 Task: Open a blank worksheet and write heading  Financial Planner. Add Dates in a column and its values below  'Jan 23, Feb 23, Mar 23, Apr 23 & may23. 'Add Income in next column and its values below  $3,000, $3,200, $3,100, $3,300 & $3,500. Add Expenses in next column and its values below  $2,000, $2,300, $2,200, $2,500 & $2,800. Add savings in next column and its values below $500, $600, $500, $700 & $700. Add Investment in next column and its values below  $500, $700, $800, $900 & $1000. Add Net Saving in next column and its values below  $1000, $1200, $900, $800 & $700. Save page Apex Sales log 
Action: Mouse pressed left at (107, 242)
Screenshot: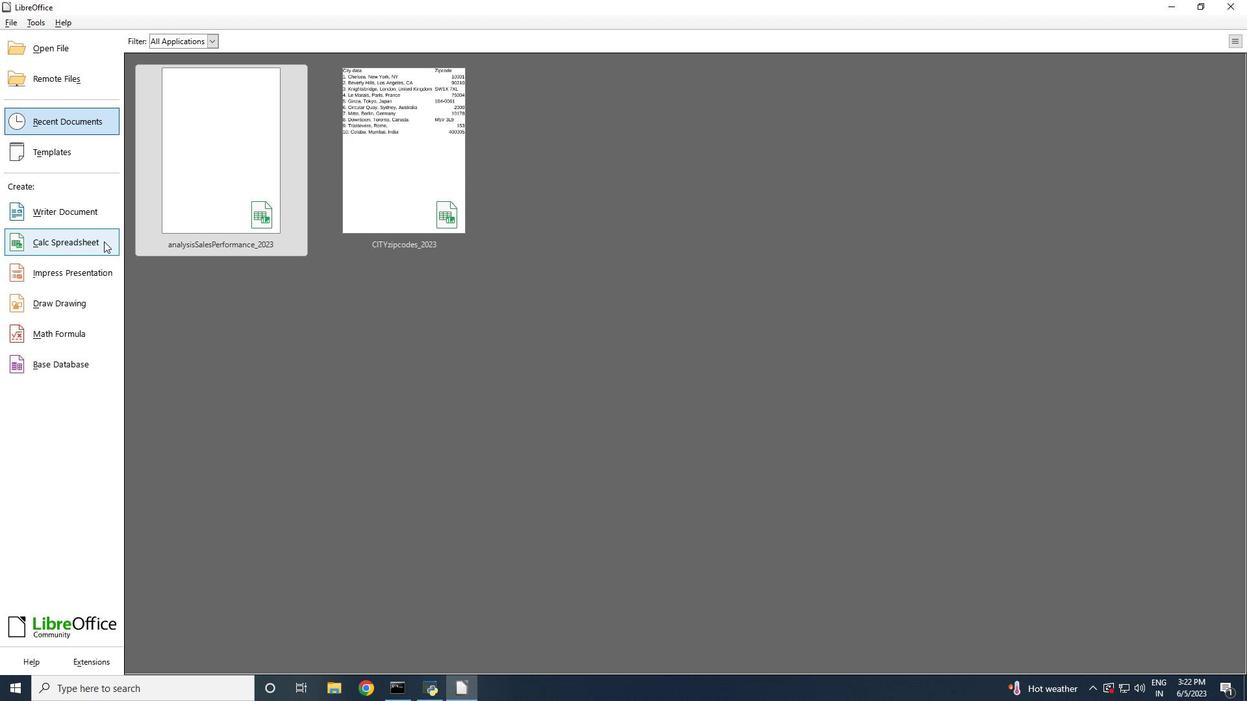 
Action: Key pressed <Key.shift>Financial<Key.space><Key.shift><Key.shift><Key.shift><Key.shift><Key.shift>Planner<Key.enter><Key.shift><Key.shift><Key.shift><Key.shift><Key.shift><Key.shift><Key.shift><Key.shift><Key.shift><Key.shift><Key.shift><Key.shift><Key.shift><Key.shift><Key.shift><Key.shift><Key.shift><Key.shift><Key.shift><Key.shift><Key.shift><Key.shift><Key.shift><Key.shift><Key.shift><Key.shift><Key.shift><Key.shift><Key.shift><Key.shift><Key.shift><Key.shift><Key.shift><Key.shift><Key.shift><Key.shift><Key.shift><Key.shift><Key.shift><Key.shift>Dates<Key.enter>'<Key.shift><Key.shift><Key.shift><Key.shift><Key.shift><Key.shift>Jan<Key.space>23
Screenshot: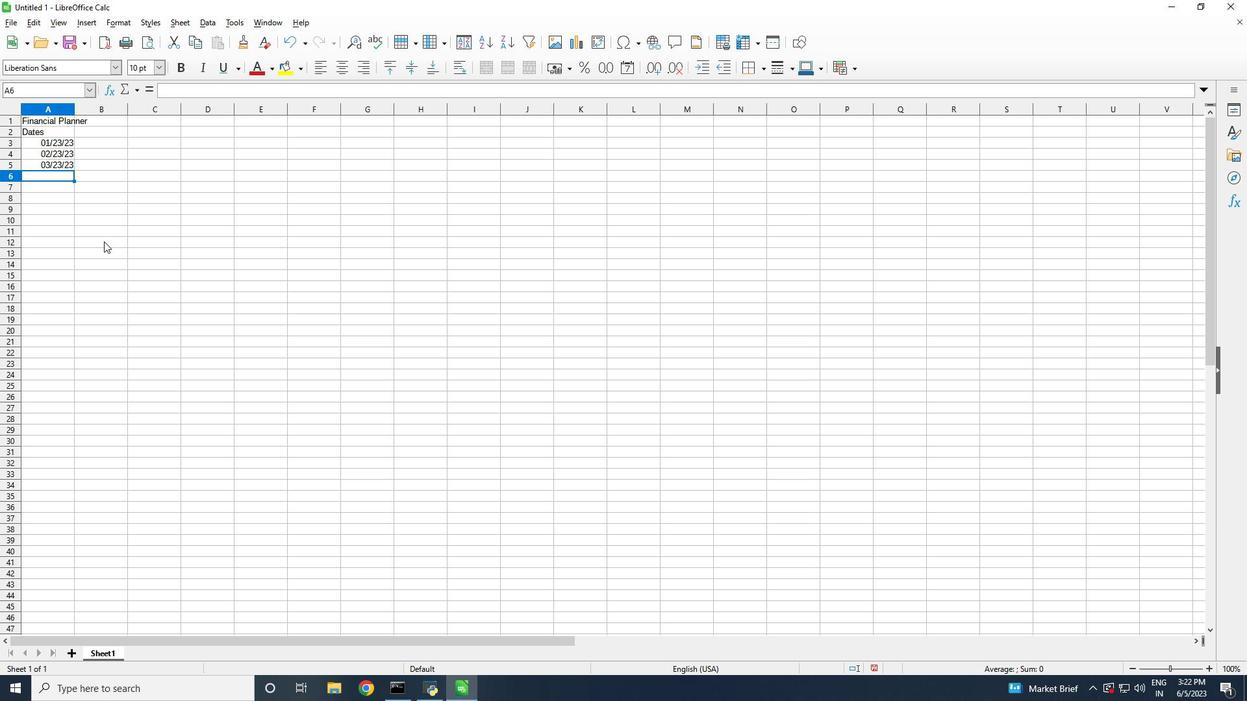 
Action: Mouse pressed left at (103, 237)
Screenshot: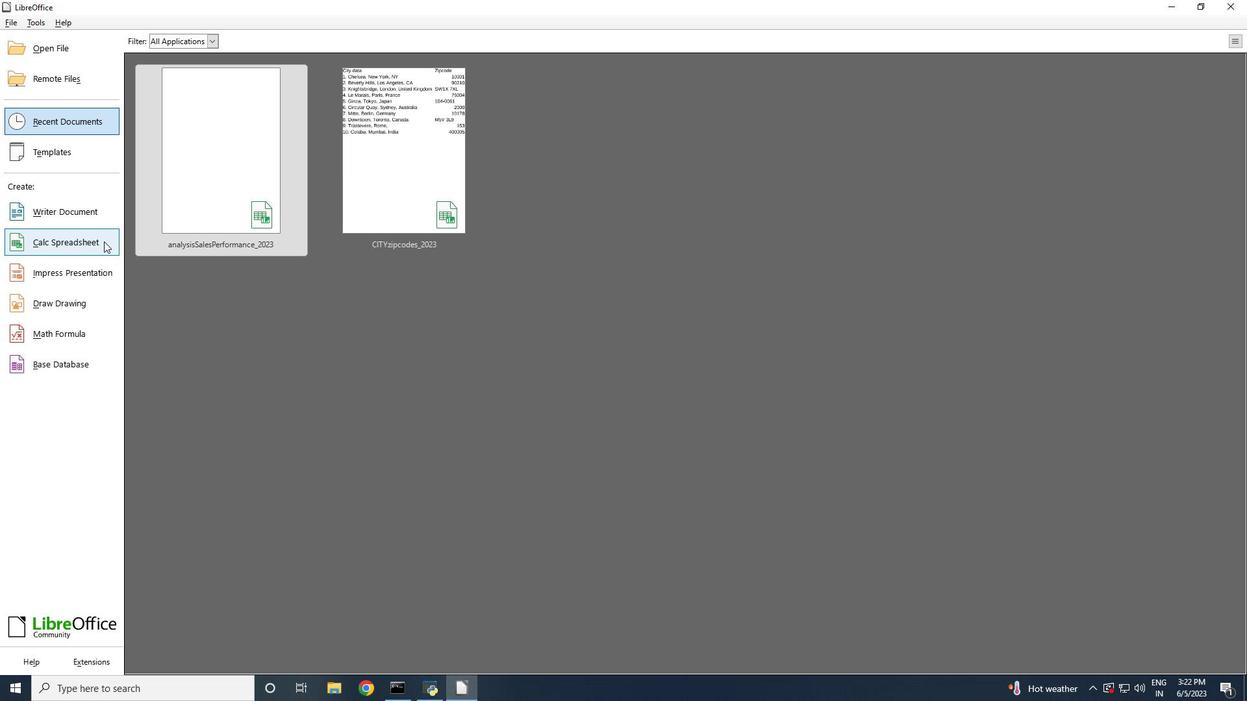 
Action: Key pressed <Key.shift>Financial<Key.space><Key.shift>Planner<Key.enter><Key.caps_lock>D<Key.caps_lock>ates<Key.enter><Key.shift>Jan<Key.space>23<Key.enter><Key.shift>Feb<Key.space>23<Key.enter><Key.shift>Mar<Key.space>23<Key.enter><Key.shift><Key.shift><Key.shift><Key.shift><Key.shift><Key.shift><Key.shift><Key.shift><Key.shift><Key.shift><Key.shift><Key.shift><Key.shift><Key.shift><Key.shift><Key.shift><Key.shift><Key.shift><Key.shift><Key.shift><Key.shift><Key.shift><Key.shift><Key.shift><Key.shift><Key.shift><Key.shift><Key.shift><Key.shift><Key.shift><Key.shift><Key.shift><Key.shift><Key.shift><Key.shift><Key.shift><Key.shift><Key.shift><Key.shift><Key.shift><Key.shift>Apr<Key.space>23<Key.enter><Key.shift>May<Key.space>23<Key.enter>
Screenshot: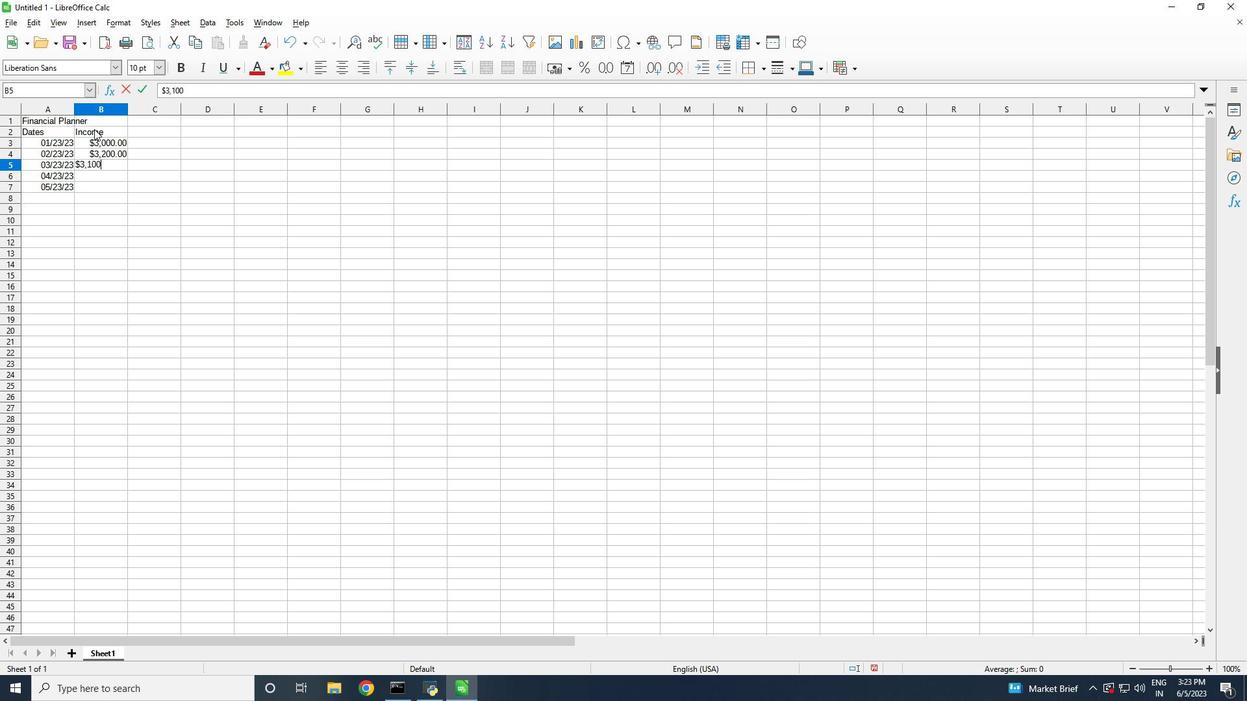 
Action: Mouse moved to (119, 131)
Screenshot: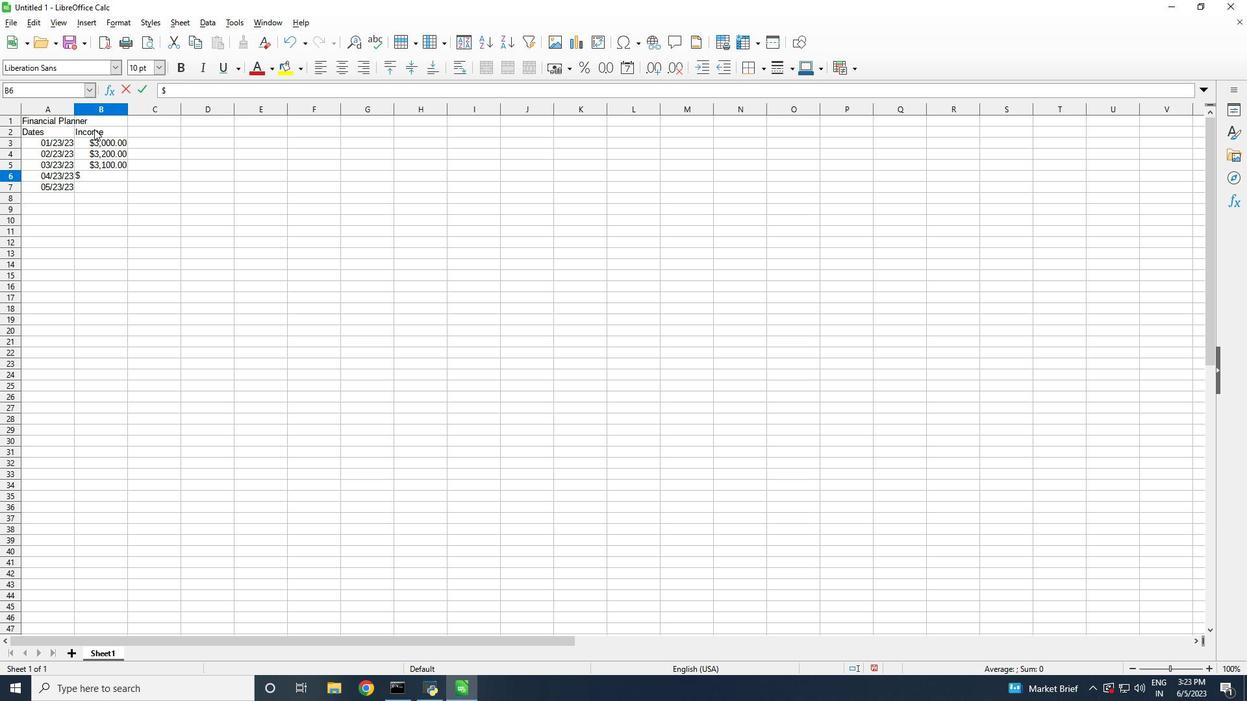 
Action: Mouse pressed left at (119, 131)
Screenshot: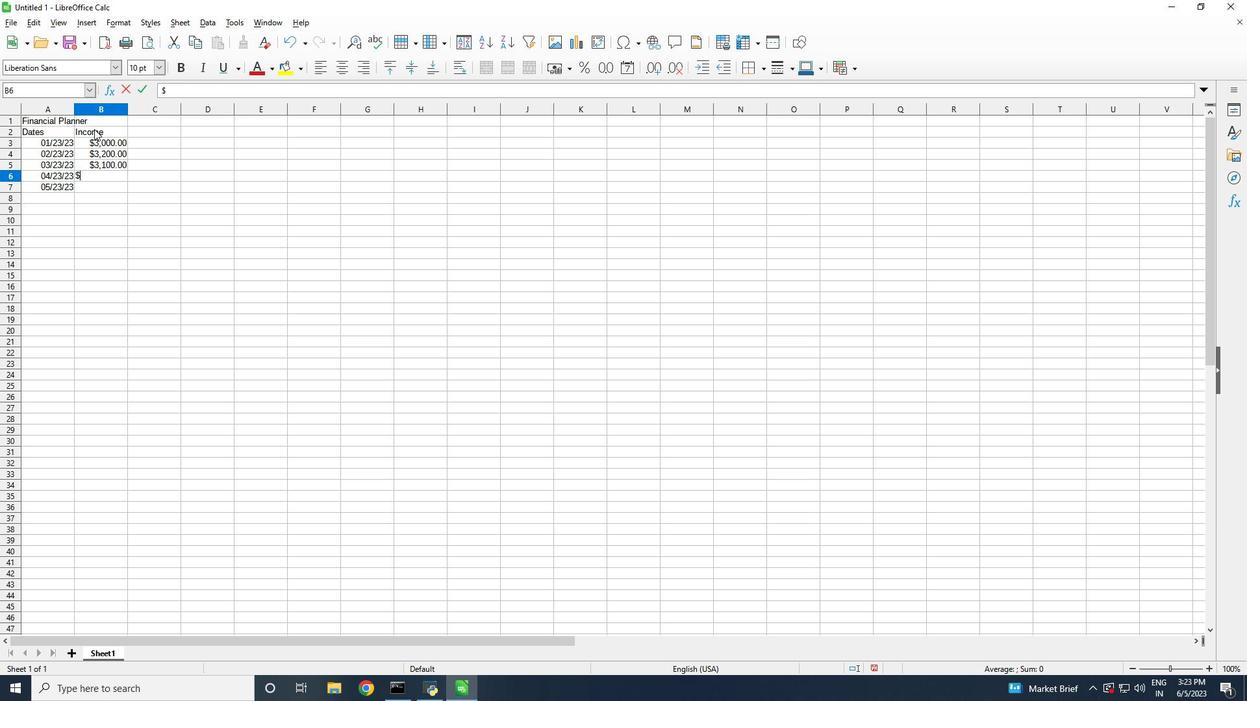 
Action: Key pressed <Key.shift>Income<Key.enter><Key.shift><Key.shift><Key.shift><Key.shift><Key.shift><Key.shift><Key.shift><Key.shift><Key.shift><Key.shift><Key.shift><Key.shift><Key.shift><Key.shift><Key.shift><Key.shift><Key.shift><Key.shift><Key.shift><Key.shift><Key.shift><Key.shift><Key.shift><Key.shift><Key.shift><Key.shift><Key.shift><Key.shift><Key.shift><Key.shift><Key.shift><Key.shift><Key.shift><Key.shift><Key.shift><Key.shift><Key.shift><Key.shift><Key.shift><Key.shift><Key.shift><Key.shift><Key.shift><Key.shift><Key.shift><Key.shift><Key.shift><Key.shift><Key.shift><Key.shift><Key.shift><Key.shift><Key.shift><Key.shift><Key.shift><Key.shift><Key.shift><Key.shift><Key.shift><Key.shift><Key.shift><Key.shift><Key.shift><Key.shift><Key.shift><Key.shift><Key.shift><Key.shift><Key.shift><Key.shift><Key.shift><Key.shift><Key.shift><Key.shift><Key.shift><Key.shift><Key.shift><Key.shift><Key.shift><Key.shift><Key.shift><Key.shift><Key.shift><Key.shift><Key.shift><Key.shift><Key.shift><Key.shift><Key.shift><Key.shift><Key.shift><Key.shift><Key.shift><Key.shift><Key.shift><Key.shift><Key.shift><Key.shift><Key.shift><Key.shift><Key.shift><Key.shift><Key.shift><Key.shift><Key.shift><Key.shift><Key.shift><Key.shift><Key.shift><Key.shift><Key.shift><Key.shift><Key.shift><Key.shift><Key.shift><Key.shift><Key.shift><Key.shift><Key.shift><Key.shift><Key.shift><Key.shift><Key.shift><Key.shift><Key.shift><Key.shift><Key.shift><Key.shift><Key.shift><Key.shift><Key.shift><Key.shift><Key.shift><Key.shift><Key.shift><Key.shift><Key.shift><Key.shift><Key.shift><Key.shift><Key.shift><Key.shift><Key.shift><Key.shift><Key.shift><Key.shift><Key.shift><Key.shift><Key.shift><Key.shift><Key.shift><Key.shift><Key.shift><Key.shift><Key.shift><Key.shift><Key.shift><Key.shift><Key.shift><Key.shift><Key.shift><Key.shift><Key.shift><Key.shift><Key.shift><Key.shift><Key.shift><Key.shift><Key.shift><Key.shift><Key.shift><Key.shift><Key.shift><Key.shift><Key.shift><Key.shift><Key.shift><Key.shift><Key.shift><Key.shift><Key.shift><Key.shift><Key.shift><Key.shift><Key.shift><Key.shift><Key.shift><Key.shift><Key.shift><Key.shift><Key.shift><Key.shift><Key.shift>$3,000<Key.enter><Key.shift><Key.shift><Key.shift><Key.shift><Key.shift><Key.shift><Key.shift><Key.shift><Key.shift><Key.shift><Key.shift><Key.shift><Key.shift>$3,200<Key.enter><Key.shift><Key.shift><Key.shift><Key.shift><Key.shift><Key.shift><Key.shift><Key.shift><Key.shift><Key.shift><Key.shift><Key.shift><Key.shift><Key.shift><Key.shift><Key.shift><Key.shift><Key.shift><Key.shift><Key.shift><Key.shift><Key.shift><Key.shift><Key.shift><Key.shift><Key.shift><Key.shift><Key.shift><Key.shift><Key.shift><Key.shift><Key.shift><Key.shift><Key.shift><Key.shift><Key.shift><Key.shift><Key.shift><Key.shift><Key.shift><Key.shift><Key.shift><Key.shift><Key.shift><Key.shift><Key.shift><Key.shift><Key.shift><Key.shift><Key.shift><Key.shift><Key.shift><Key.shift><Key.shift><Key.shift><Key.shift><Key.shift><Key.shift><Key.shift><Key.shift><Key.shift><Key.shift><Key.shift><Key.shift><Key.shift><Key.shift>$3,100<Key.enter><Key.shift><Key.shift><Key.shift><Key.shift><Key.shift><Key.shift><Key.shift><Key.shift><Key.shift><Key.shift><Key.shift><Key.shift><Key.shift><Key.shift><Key.shift><Key.shift><Key.shift><Key.shift>$3,300<Key.enter><Key.shift><Key.shift><Key.shift><Key.shift><Key.shift><Key.shift><Key.shift><Key.shift>$3,500<Key.enter>
Screenshot: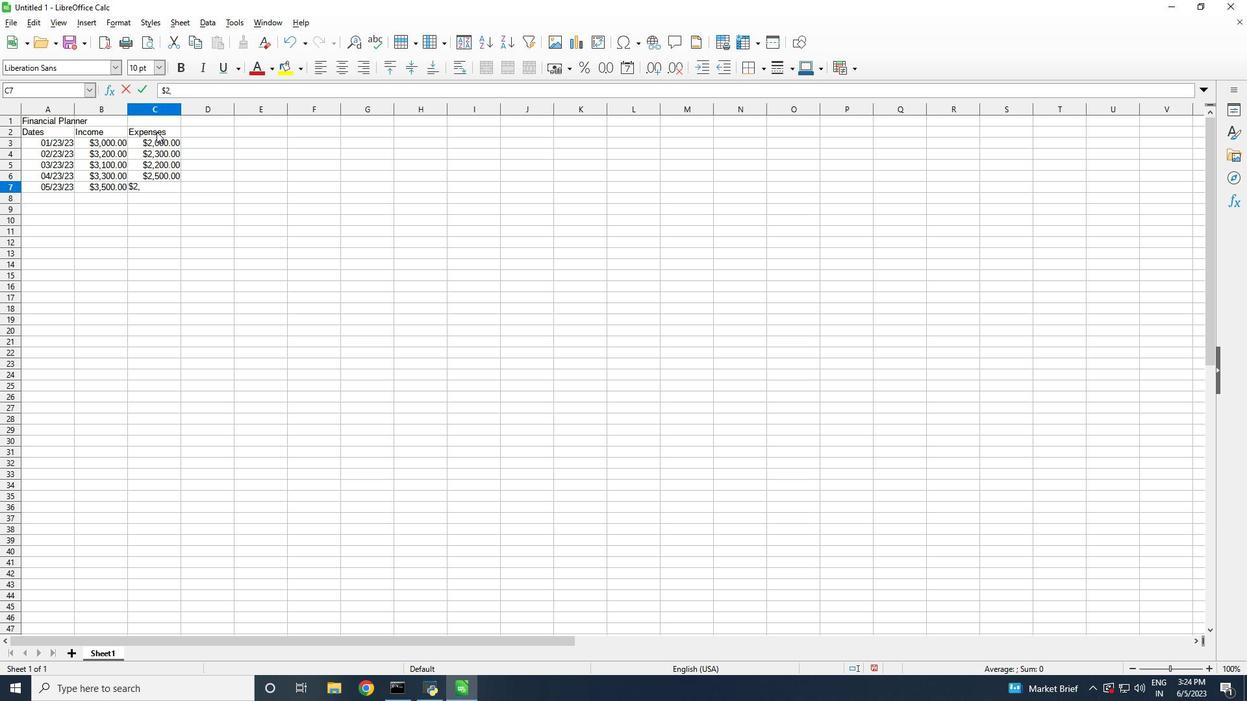 
Action: Mouse moved to (160, 129)
Screenshot: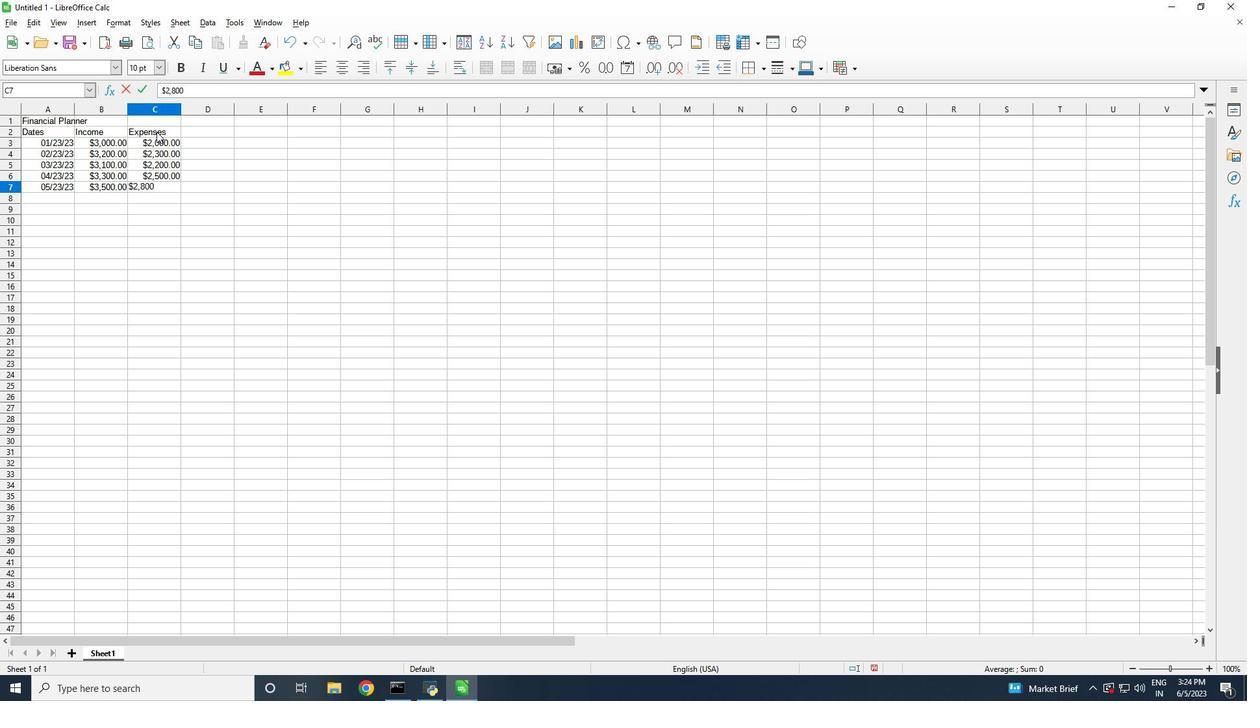 
Action: Mouse pressed left at (160, 129)
Screenshot: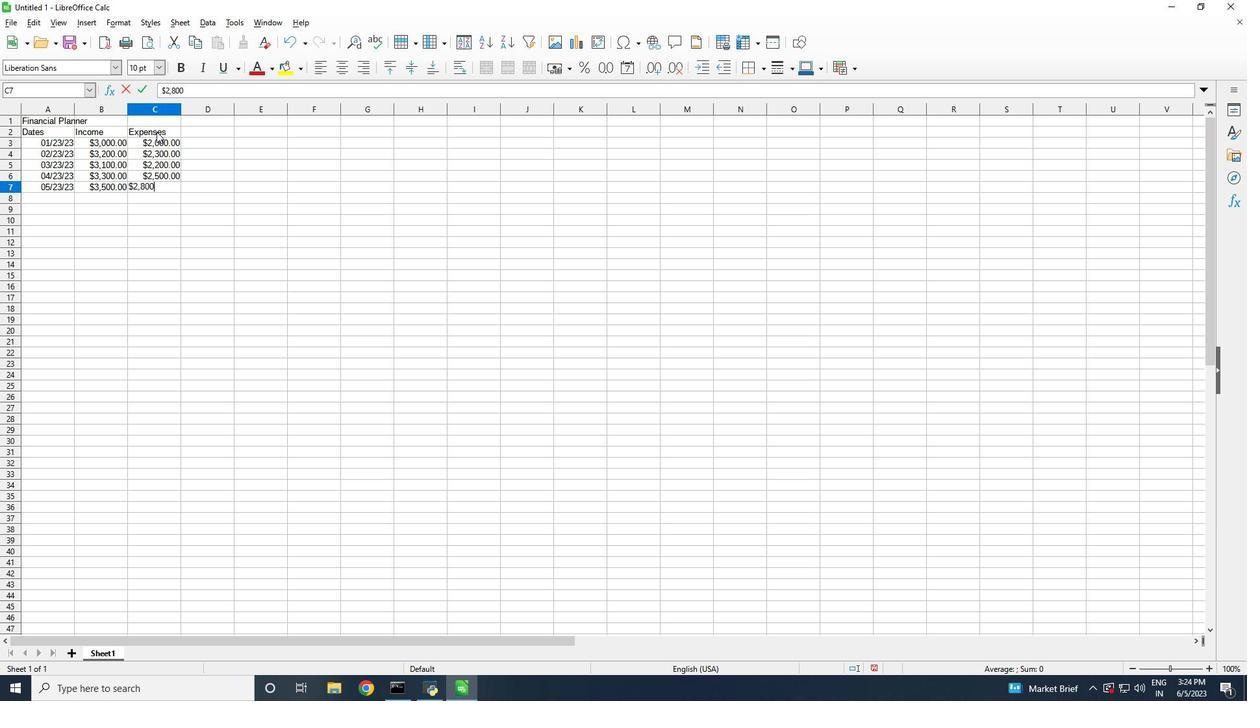 
Action: Key pressed <Key.shift>Expenses<Key.enter><Key.shift><Key.shift><Key.shift><Key.shift>$2,000<Key.enter><Key.shift><Key.shift><Key.shift><Key.shift><Key.shift><Key.shift><Key.shift><Key.shift><Key.shift><Key.shift><Key.shift><Key.shift><Key.shift><Key.shift><Key.shift>$2,300<Key.enter><Key.shift><Key.shift><Key.shift><Key.shift><Key.shift><Key.shift><Key.shift><Key.shift><Key.shift><Key.shift><Key.shift><Key.shift><Key.shift><Key.shift><Key.shift><Key.shift><Key.shift><Key.shift><Key.shift>$2,200<Key.enter><Key.shift><Key.shift><Key.shift><Key.shift><Key.shift><Key.shift><Key.shift><Key.shift><Key.shift><Key.shift><Key.shift><Key.shift><Key.shift><Key.shift><Key.shift><Key.shift><Key.shift><Key.shift><Key.shift><Key.shift><Key.shift><Key.shift><Key.shift><Key.shift><Key.shift><Key.shift><Key.shift><Key.shift><Key.shift><Key.shift><Key.shift><Key.shift><Key.shift><Key.shift><Key.shift><Key.shift><Key.shift><Key.shift><Key.shift><Key.shift><Key.shift><Key.shift><Key.shift><Key.shift><Key.shift><Key.shift><Key.shift><Key.shift><Key.shift><Key.shift><Key.shift><Key.shift><Key.shift>$2,500<Key.enter><Key.shift><Key.shift><Key.shift><Key.shift><Key.shift><Key.shift><Key.shift><Key.shift><Key.shift><Key.shift><Key.shift><Key.shift><Key.shift><Key.shift><Key.shift>$2,800<Key.enter>
Screenshot: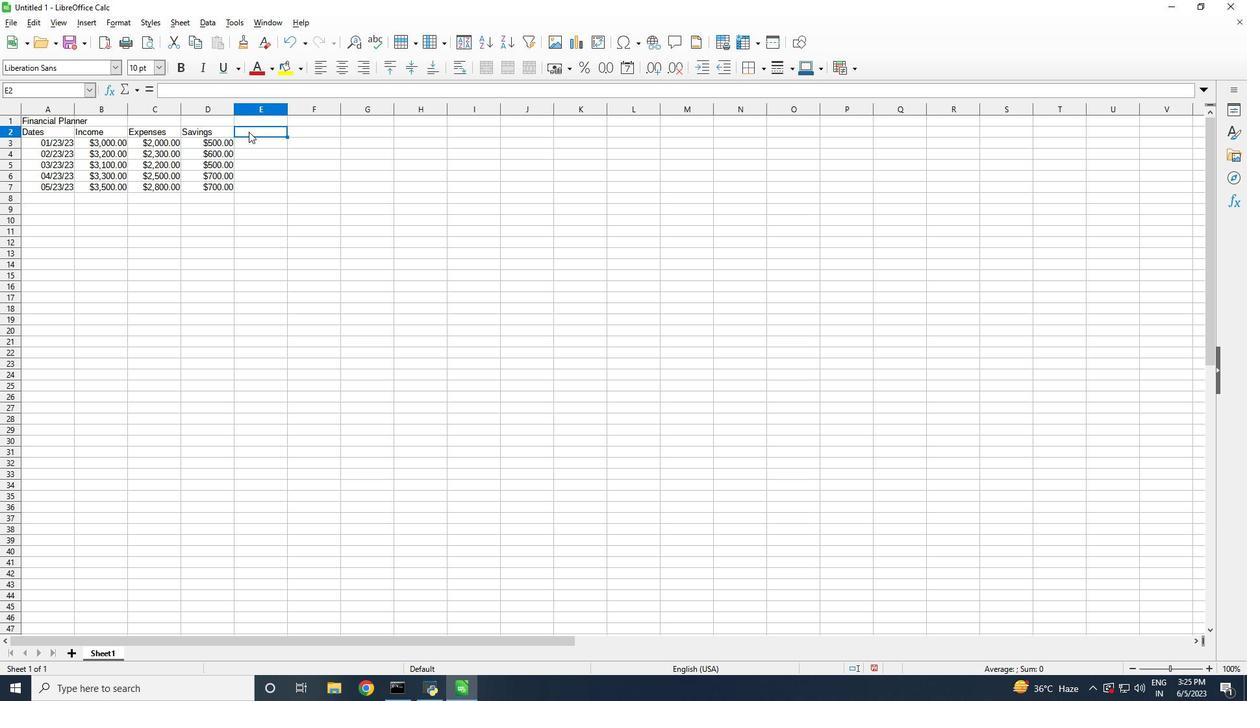 
Action: Mouse moved to (209, 133)
Screenshot: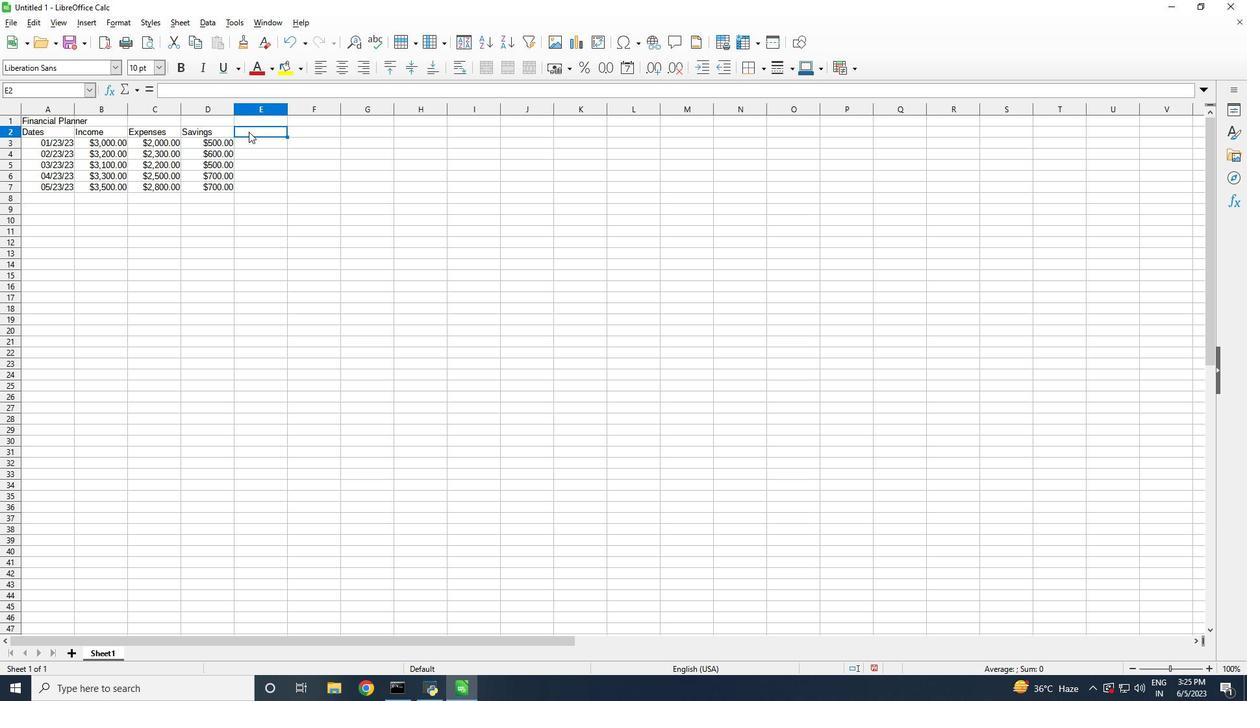 
Action: Mouse pressed left at (209, 133)
Screenshot: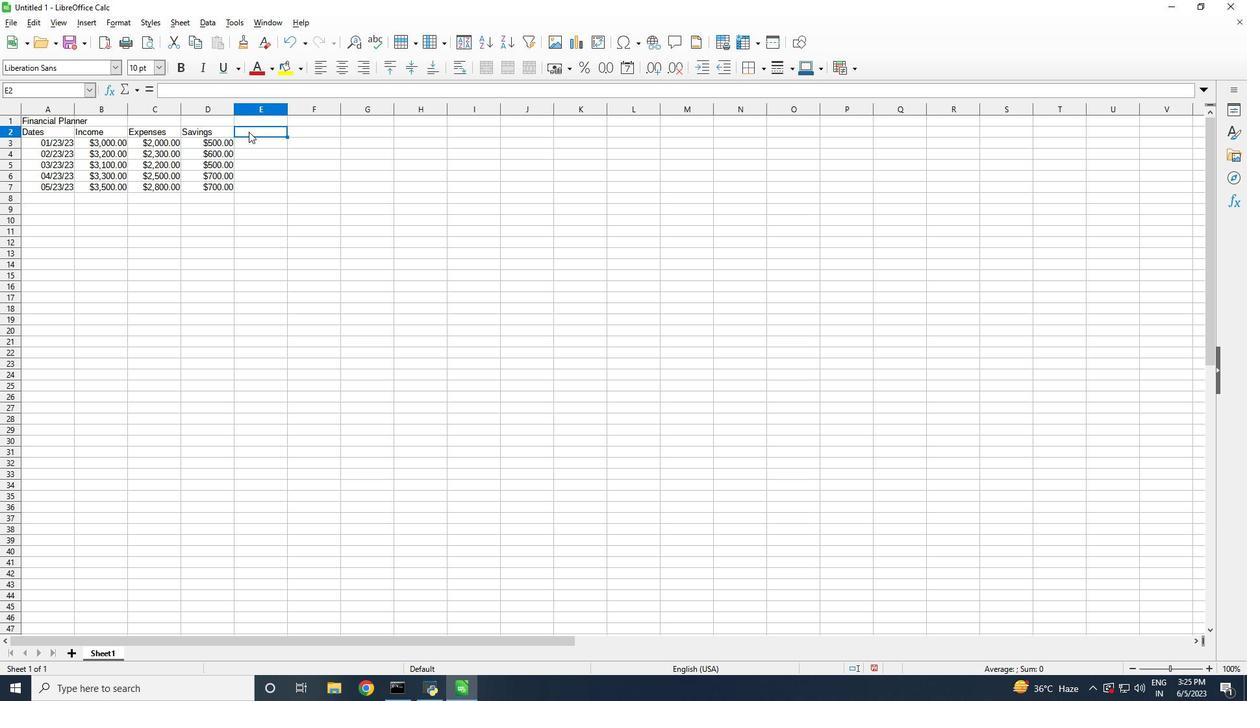 
Action: Mouse moved to (215, 133)
Screenshot: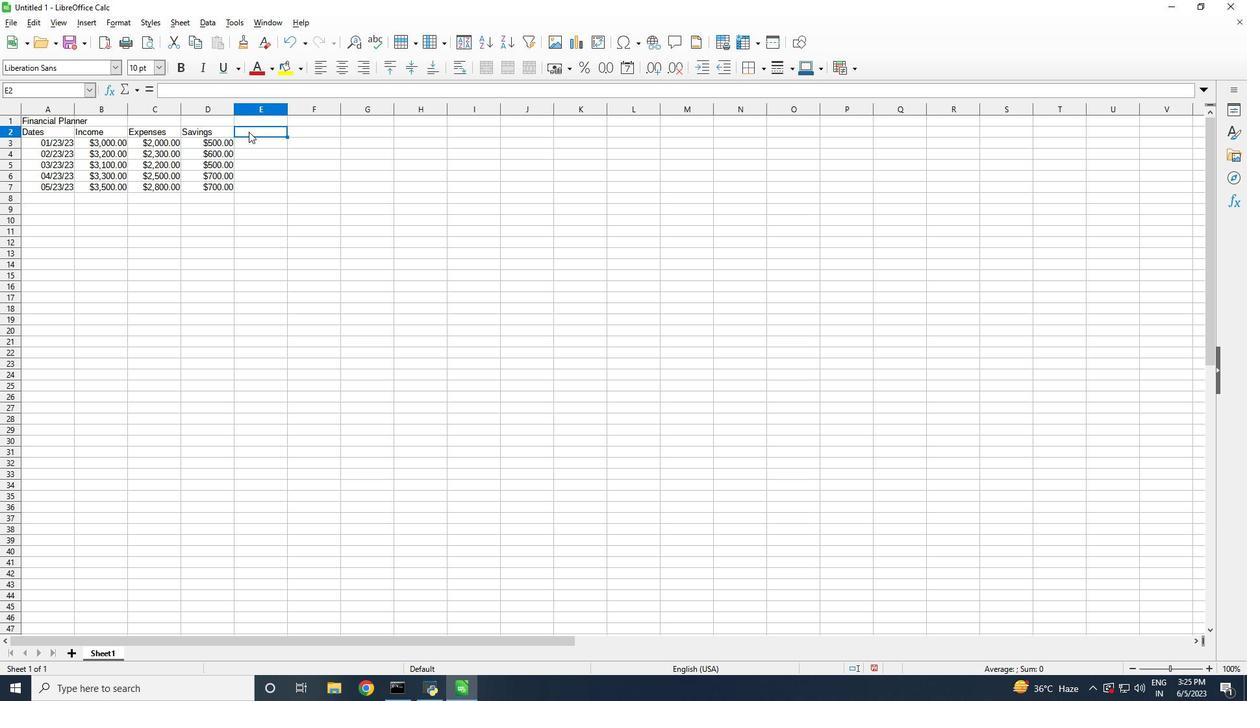
Action: Key pressed <Key.shift><Key.shift><Key.shift><Key.shift><Key.shift><Key.shift><Key.shift><Key.shift><Key.shift><Key.shift><Key.shift><Key.shift><Key.shift><Key.shift>Savings<Key.enter><Key.shift><Key.shift><Key.shift><Key.shift><Key.shift>$500<Key.enter><Key.shift>$600<Key.enter><Key.shift>$%00
Screenshot: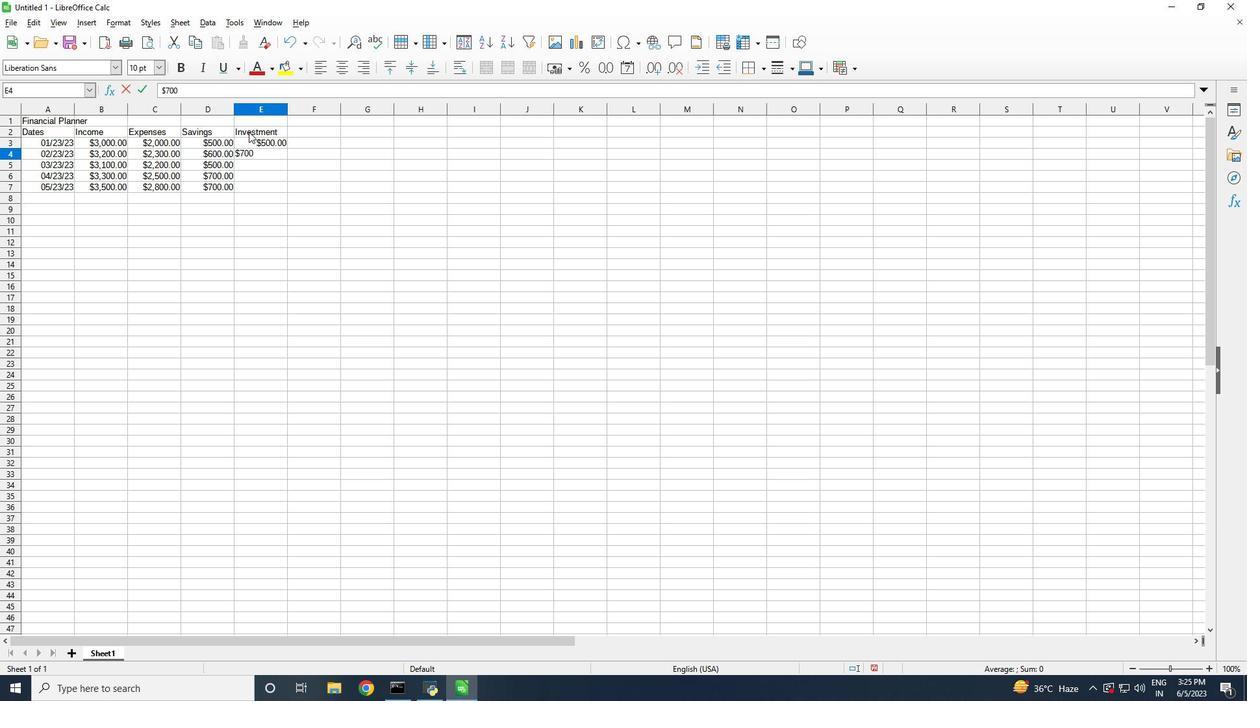 
Action: Mouse pressed left at (103, 241)
Screenshot: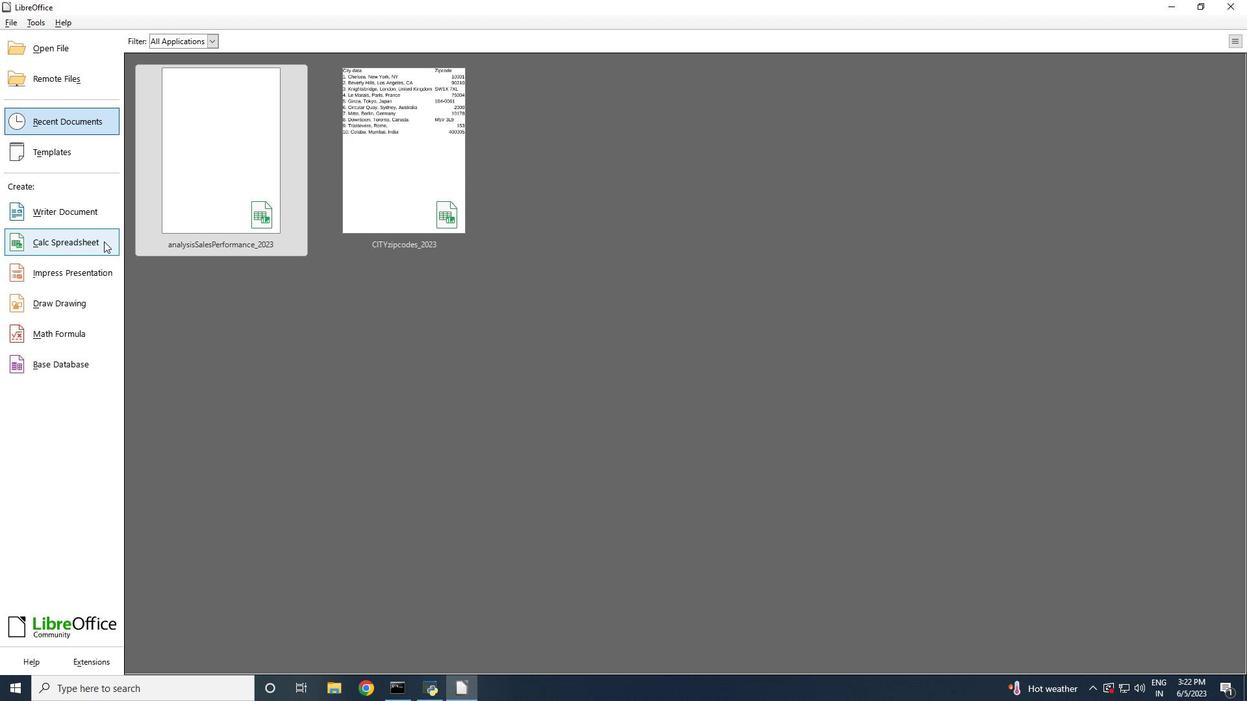 
Action: Key pressed <Key.shift>Financial<Key.space><Key.shift>Planner<Key.enter><Key.shift>Dates<Key.enter><Key.shift>Jan<Key.space>23<Key.enter><Key.shift>Feb<Key.space>23<Key.enter><Key.shift>Mar<Key.space>23<Key.enter><Key.shift><Key.shift><Key.shift>Apr<Key.space>23<Key.enter><Key.shift>May<Key.space>23<Key.enter>
Screenshot: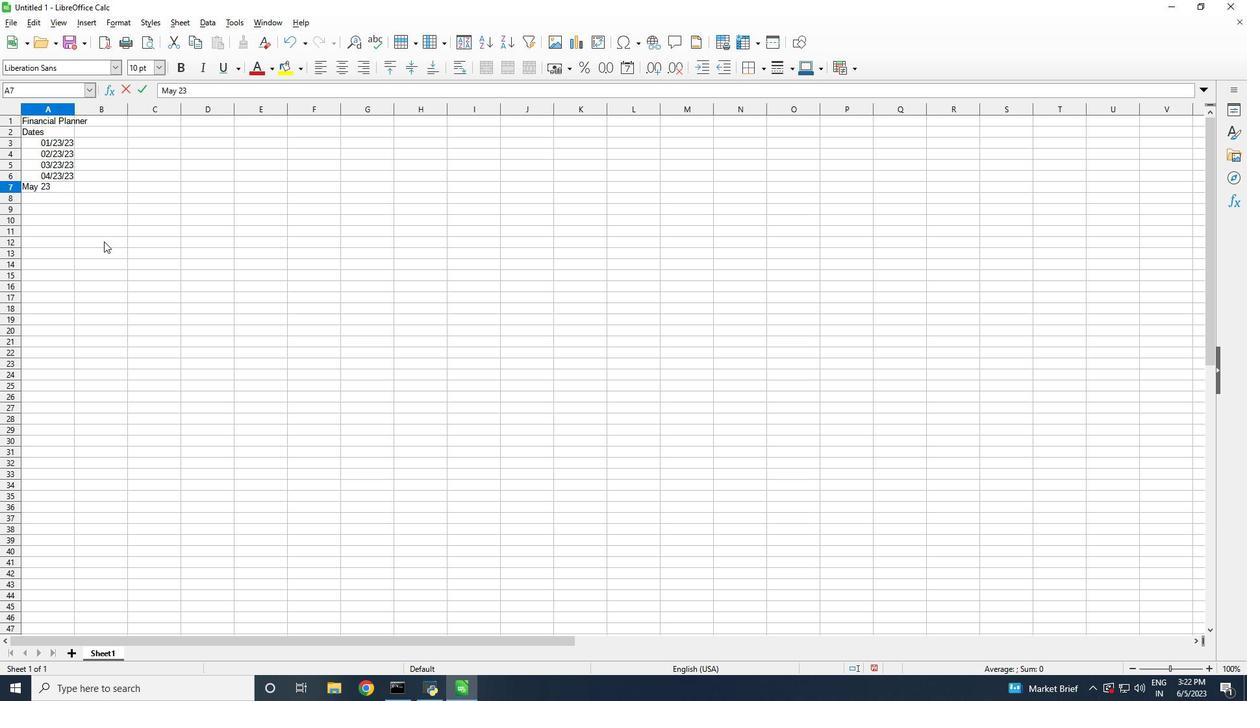 
Action: Mouse moved to (94, 129)
Screenshot: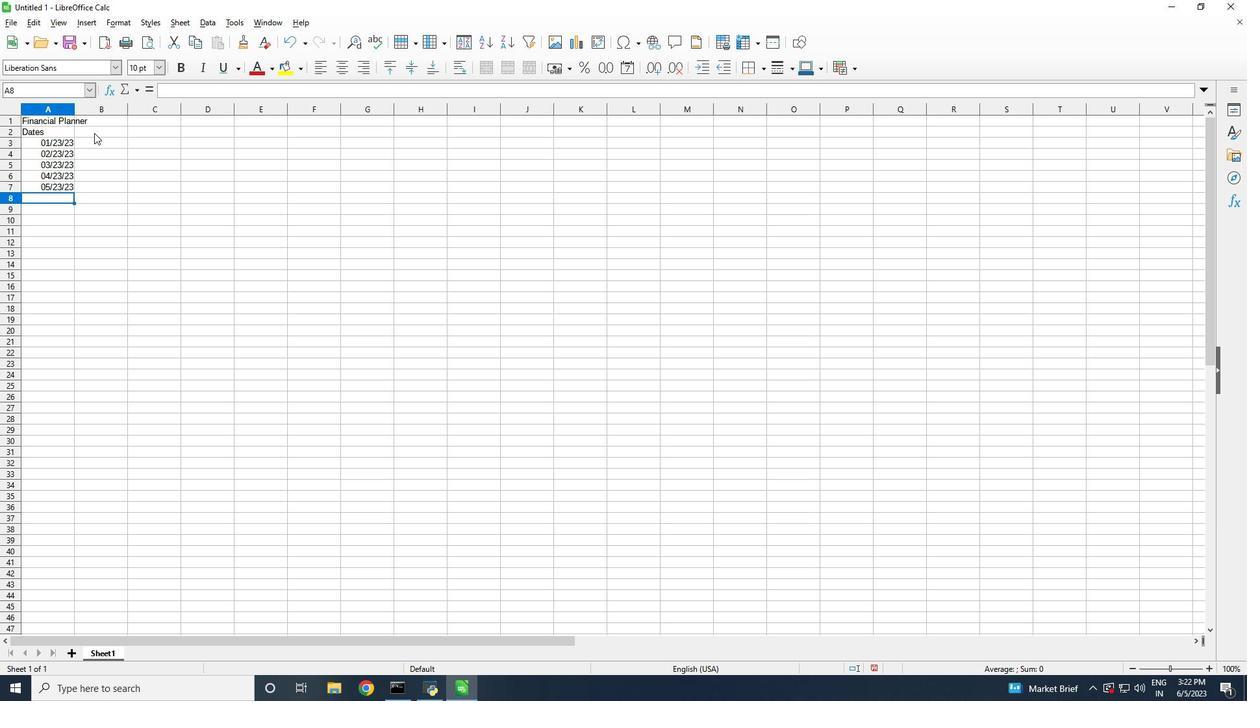 
Action: Mouse pressed left at (94, 129)
Screenshot: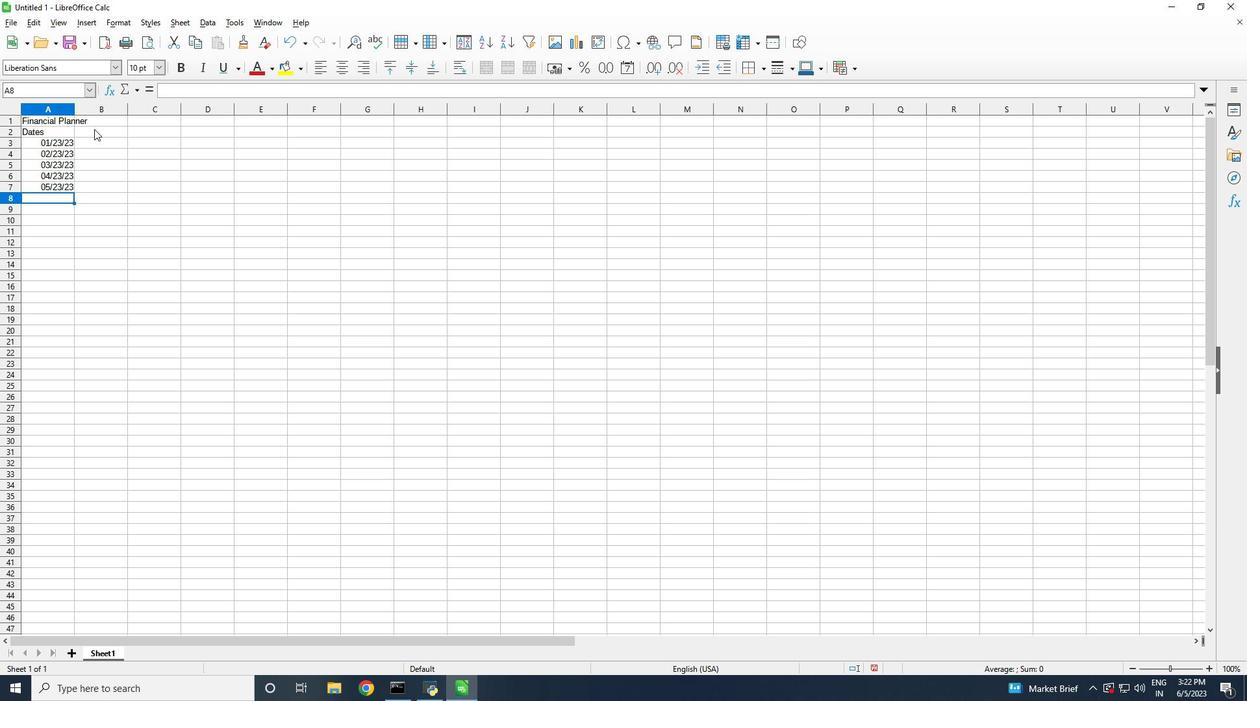 
Action: Key pressed <Key.shift>Income<Key.enter><Key.shift>$3,000<Key.enter><Key.shift><Key.shift><Key.shift><Key.shift><Key.shift><Key.shift><Key.shift><Key.shift><Key.shift>$3,200<Key.enter><Key.shift><Key.shift><Key.shift><Key.shift><Key.shift><Key.shift><Key.shift>$3,100<Key.enter><Key.shift>$3,300<Key.enter><Key.shift><Key.shift><Key.shift><Key.shift><Key.shift><Key.shift><Key.shift><Key.shift><Key.shift><Key.shift>$3,500<Key.enter>
Screenshot: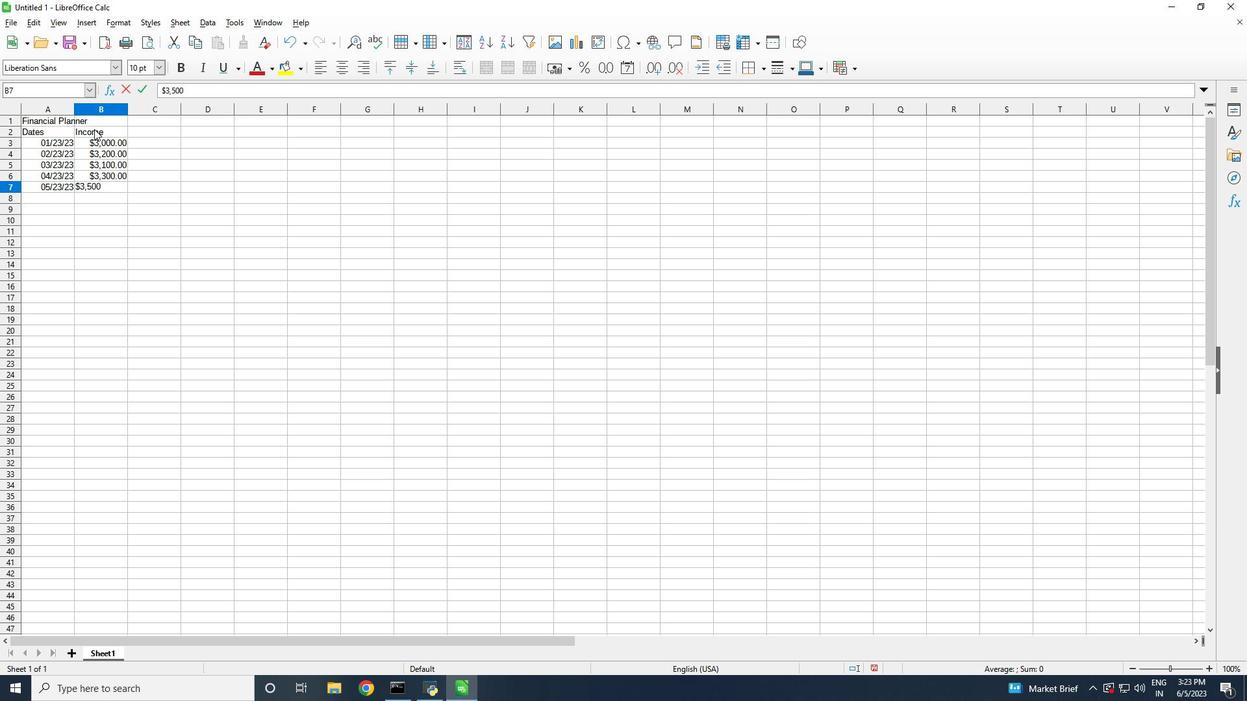 
Action: Mouse moved to (155, 132)
Screenshot: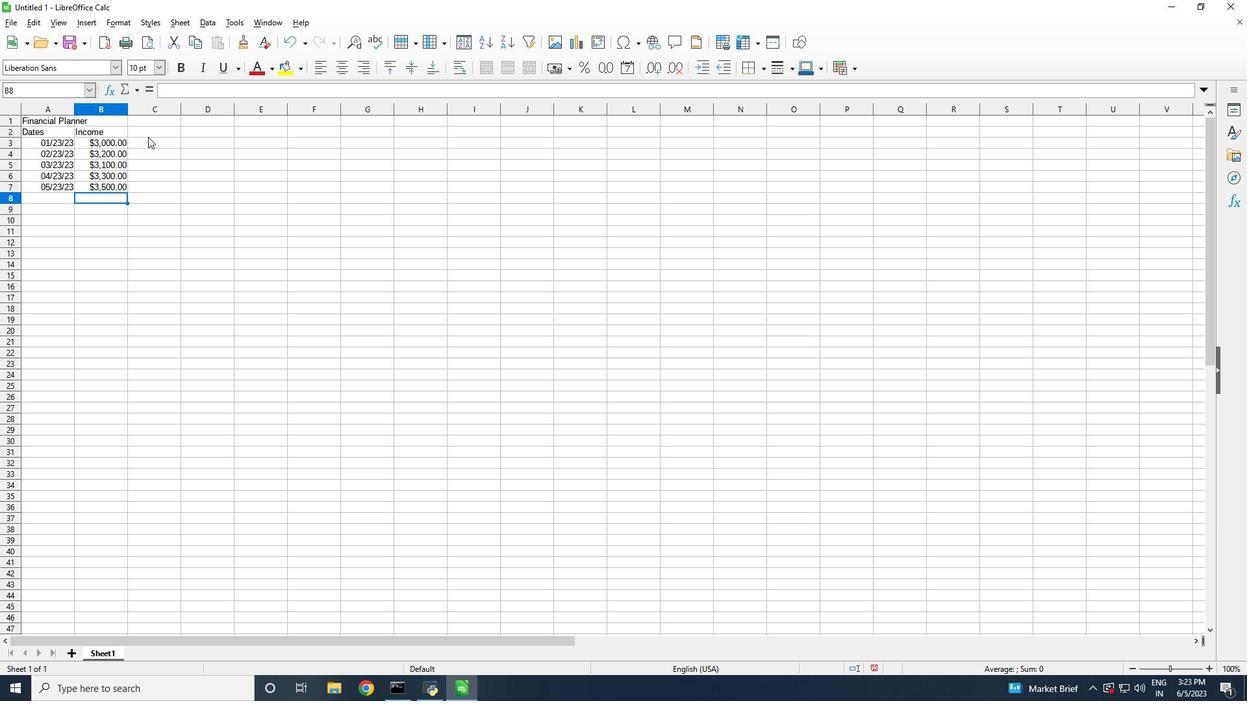 
Action: Mouse pressed left at (155, 132)
Screenshot: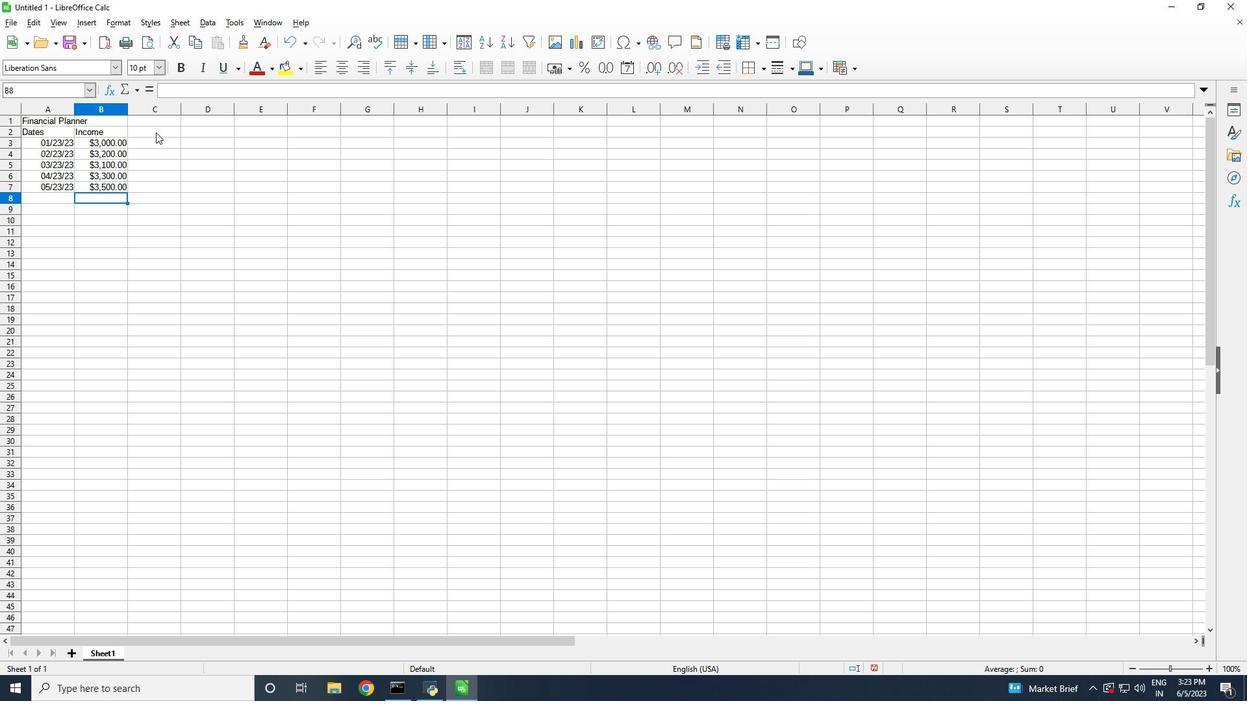 
Action: Key pressed <Key.shift>Expenses<Key.enter><Key.shift><Key.shift><Key.shift><Key.shift><Key.shift><Key.shift><Key.shift><Key.shift><Key.shift><Key.shift><Key.shift><Key.shift><Key.shift><Key.shift><Key.shift>$2,000<Key.enter><Key.shift>$
Screenshot: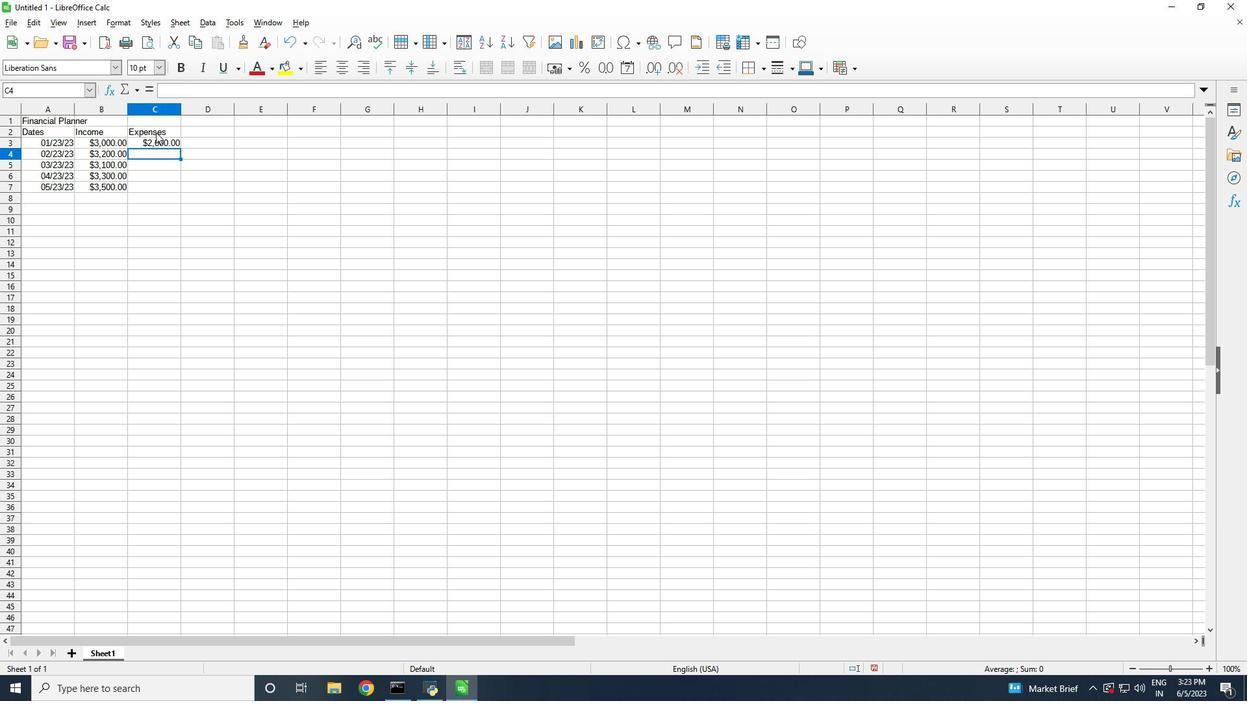 
Action: Mouse moved to (156, 131)
Screenshot: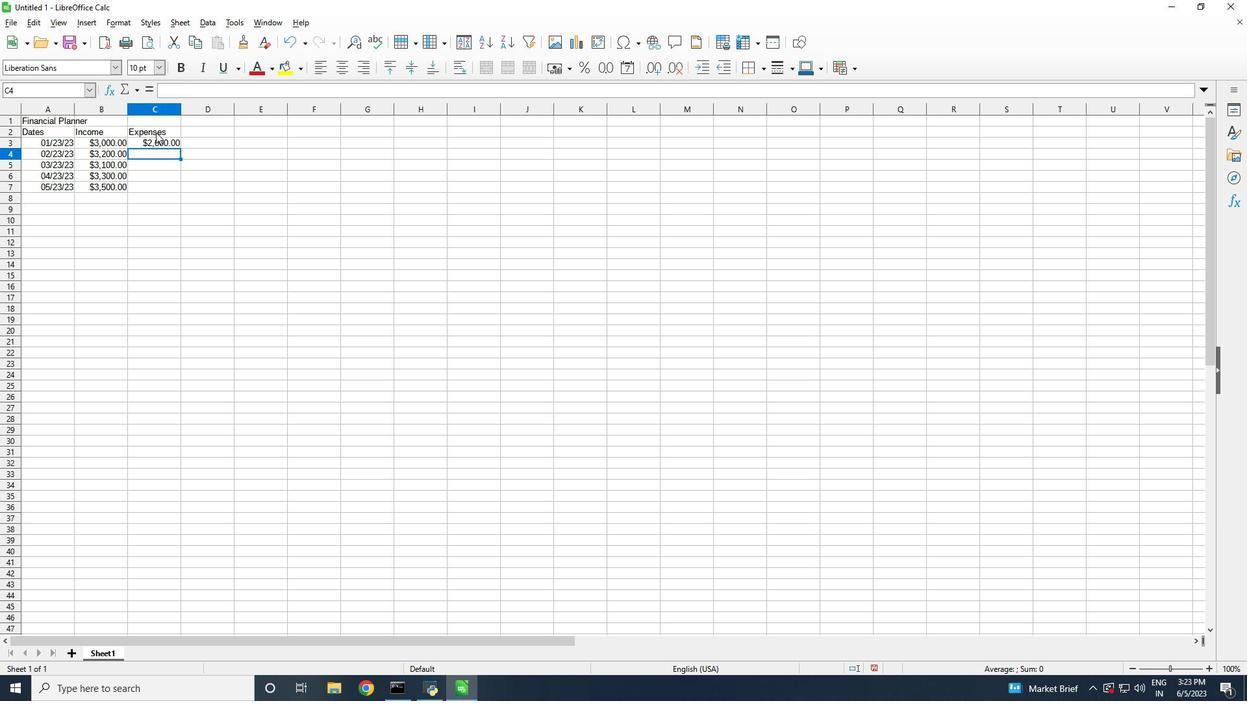 
Action: Key pressed 2,300<Key.enter><Key.shift>$2,200<Key.enter><Key.shift><Key.shift><Key.shift><Key.shift>$2,500<Key.enter><Key.shift><Key.shift><Key.shift><Key.shift><Key.shift><Key.shift><Key.shift><Key.shift><Key.shift><Key.shift><Key.shift><Key.shift><Key.shift><Key.shift><Key.shift><Key.shift>$2,800<Key.enter>
Screenshot: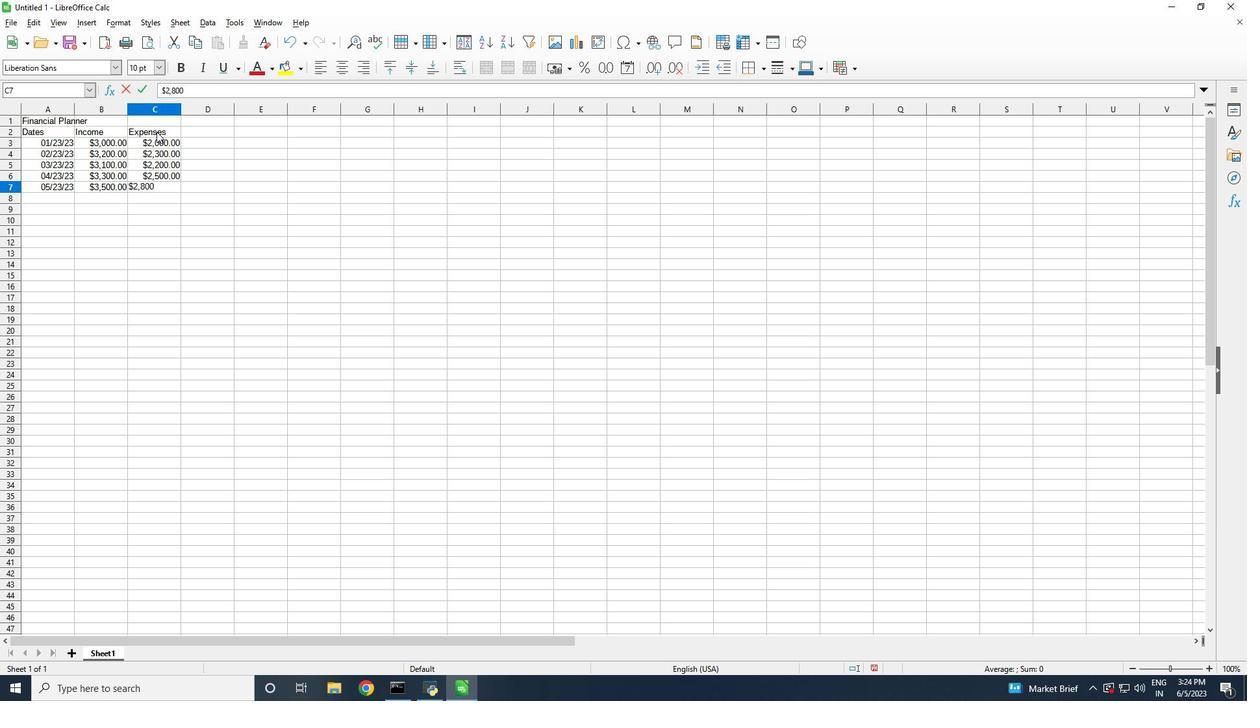 
Action: Mouse moved to (209, 133)
Screenshot: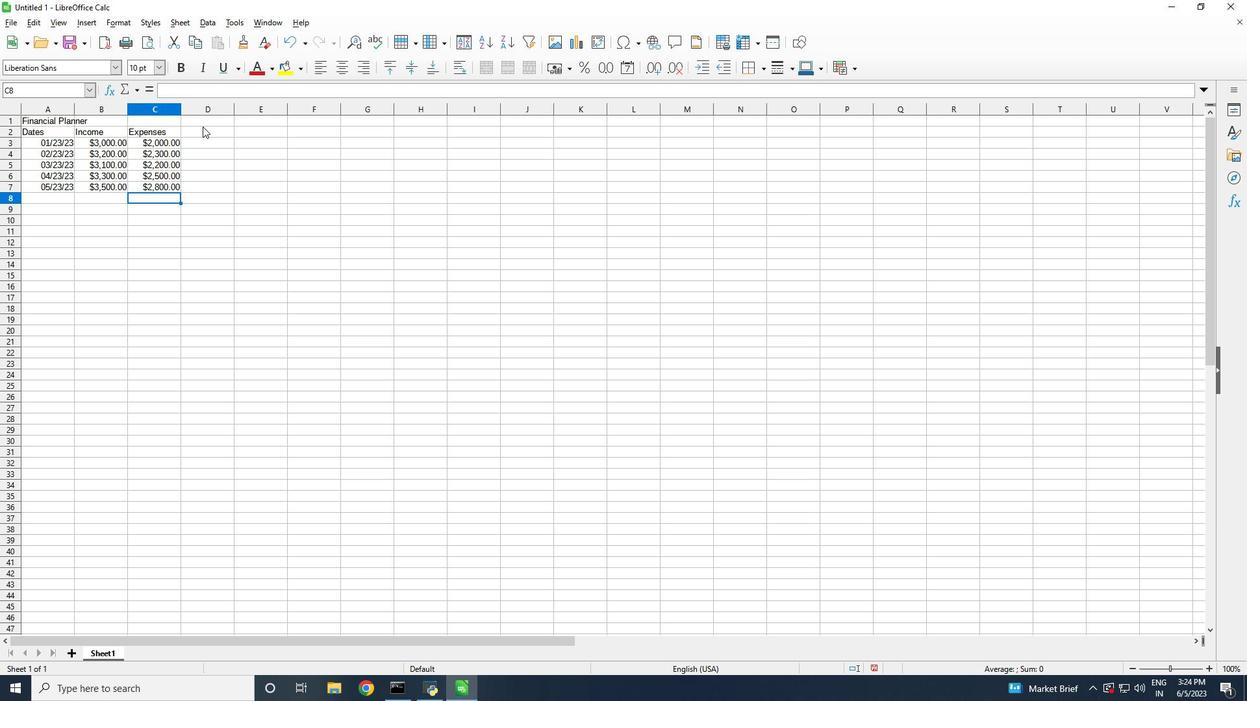 
Action: Mouse pressed left at (209, 133)
Screenshot: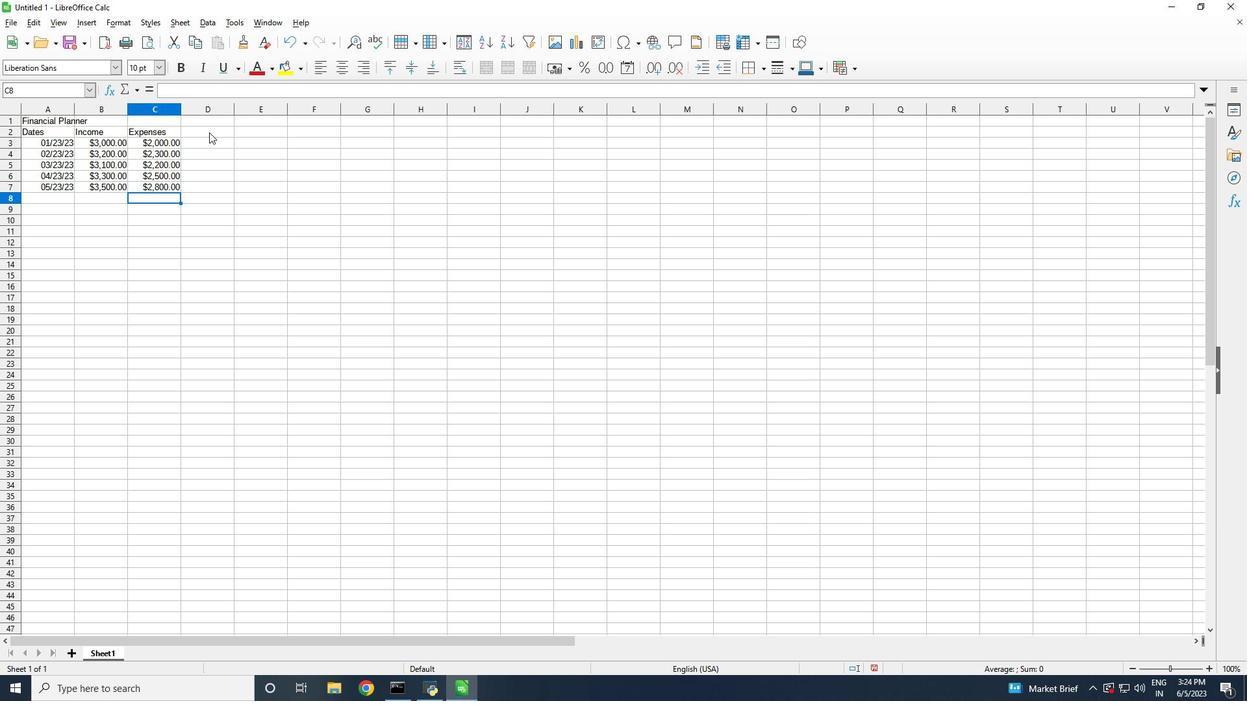 
Action: Key pressed <Key.shift>Savings<Key.enter><Key.shift>$500<Key.enter><Key.shift><Key.shift><Key.shift><Key.shift><Key.shift><Key.shift><Key.shift><Key.shift><Key.shift><Key.shift><Key.shift><Key.shift><Key.shift><Key.shift><Key.shift><Key.shift><Key.shift><Key.shift><Key.shift><Key.shift><Key.shift><Key.shift><Key.shift><Key.shift>$600<Key.enter><Key.shift><Key.shift><Key.shift><Key.shift><Key.shift><Key.shift><Key.shift><Key.shift><Key.shift><Key.shift><Key.shift><Key.shift><Key.shift><Key.shift><Key.shift><Key.shift><Key.shift><Key.shift><Key.shift><Key.shift><Key.shift><Key.shift><Key.shift><Key.shift><Key.shift>$500<Key.enter><Key.shift><Key.shift><Key.shift><Key.shift><Key.shift><Key.shift><Key.shift><Key.shift><Key.shift><Key.shift><Key.shift><Key.shift><Key.shift><Key.shift><Key.shift>$700<Key.enter><Key.shift><Key.shift><Key.shift><Key.shift><Key.shift><Key.shift><Key.shift><Key.shift><Key.shift><Key.shift><Key.shift><Key.shift><Key.shift><Key.shift><Key.shift><Key.shift><Key.shift><Key.shift><Key.shift><Key.shift><Key.shift><Key.shift><Key.shift><Key.shift><Key.shift><Key.shift><Key.shift><Key.shift><Key.shift><Key.shift><Key.shift><Key.shift><Key.shift><Key.shift><Key.shift><Key.shift><Key.shift><Key.shift><Key.shift><Key.shift><Key.shift><Key.shift><Key.shift><Key.shift><Key.shift><Key.shift><Key.shift><Key.shift><Key.shift><Key.shift><Key.shift><Key.shift><Key.shift><Key.shift><Key.shift><Key.shift><Key.shift><Key.shift><Key.shift><Key.shift><Key.shift><Key.shift><Key.shift><Key.shift><Key.shift><Key.shift><Key.shift><Key.shift><Key.shift><Key.shift><Key.shift><Key.shift><Key.shift><Key.shift><Key.shift><Key.shift><Key.shift><Key.shift><Key.shift><Key.shift><Key.shift><Key.shift><Key.shift><Key.shift><Key.shift><Key.shift><Key.shift><Key.shift><Key.shift><Key.shift><Key.shift><Key.shift><Key.shift><Key.shift><Key.shift><Key.shift><Key.shift><Key.shift><Key.shift><Key.shift><Key.shift><Key.shift><Key.shift><Key.shift><Key.shift><Key.shift><Key.shift><Key.shift><Key.shift><Key.shift><Key.shift><Key.shift><Key.shift><Key.shift><Key.shift><Key.shift><Key.shift><Key.shift><Key.shift><Key.shift><Key.shift><Key.shift><Key.shift>$700<Key.enter>
Screenshot: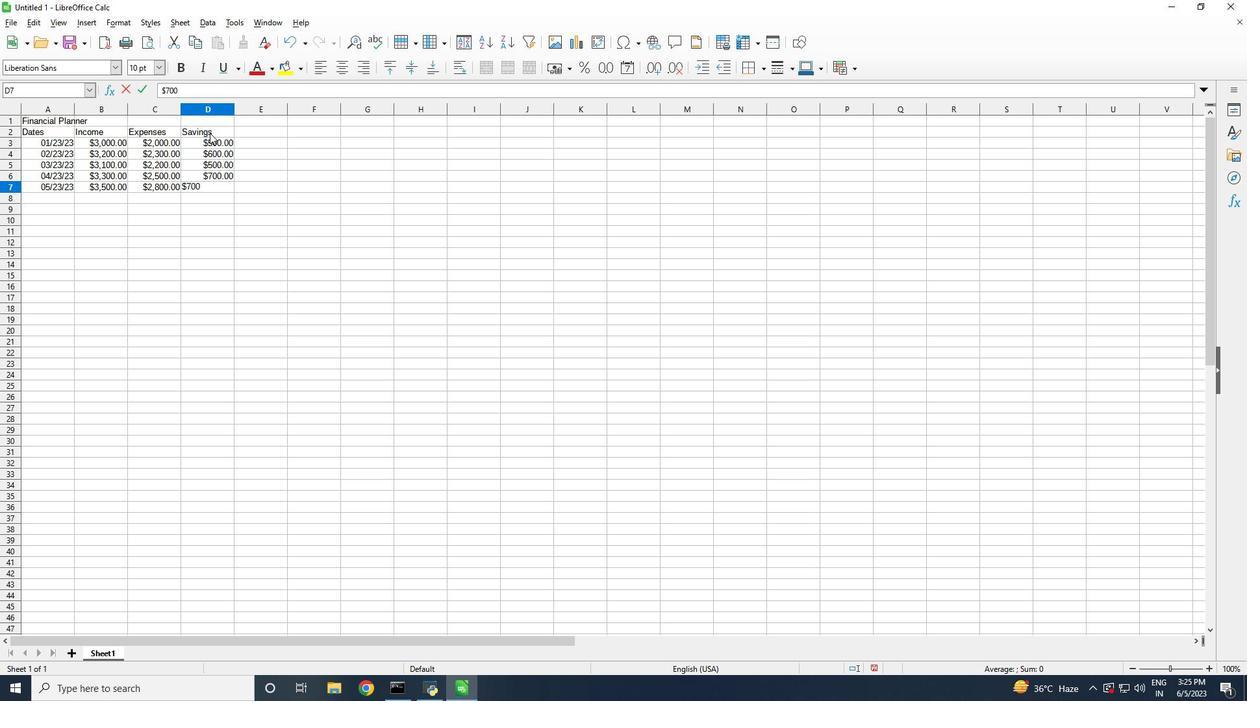 
Action: Mouse moved to (248, 131)
Screenshot: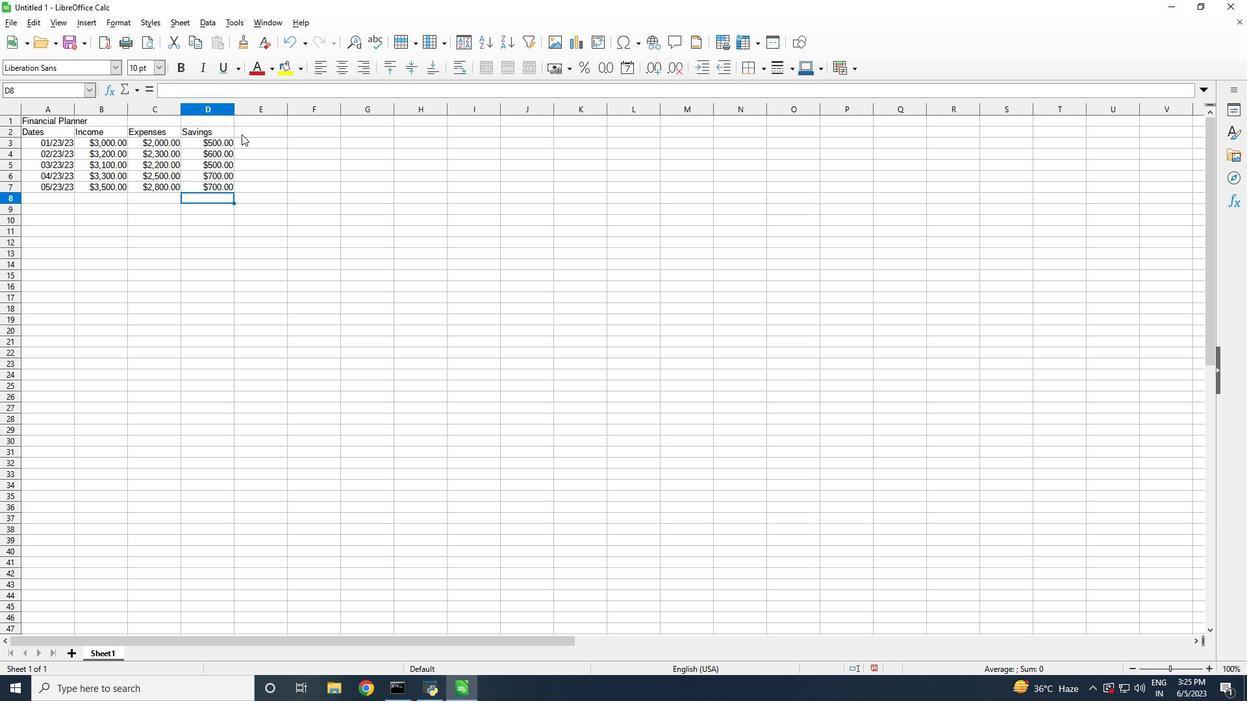 
Action: Mouse pressed left at (248, 131)
Screenshot: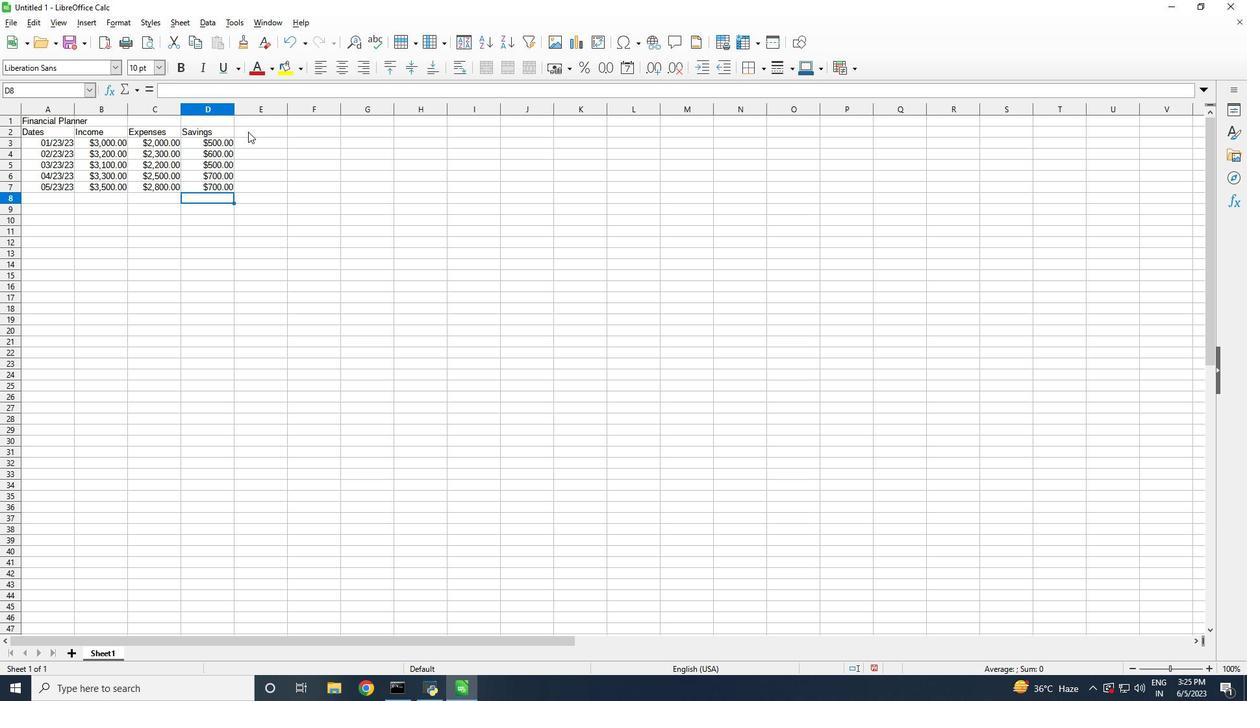 
Action: Key pressed <Key.shift>Investment<Key.enter><Key.shift><Key.shift><Key.shift><Key.shift><Key.shift><Key.shift><Key.shift>$500<Key.enter><Key.shift><Key.shift><Key.shift><Key.shift><Key.shift><Key.shift><Key.shift><Key.shift><Key.shift><Key.shift><Key.shift><Key.shift><Key.shift><Key.shift><Key.shift><Key.shift><Key.shift>$700<Key.enter><Key.shift><Key.shift><Key.shift><Key.shift><Key.shift><Key.shift><Key.shift><Key.shift><Key.shift><Key.shift><Key.shift><Key.shift><Key.shift><Key.shift><Key.shift><Key.shift><Key.shift>$800<Key.enter><Key.shift><Key.shift><Key.shift><Key.shift><Key.shift><Key.shift><Key.shift><Key.shift><Key.shift><Key.shift>$700<Key.enter><Key.shift><Key.shift><Key.shift><Key.shift><Key.shift><Key.shift><Key.shift>$1000<Key.enter>
Screenshot: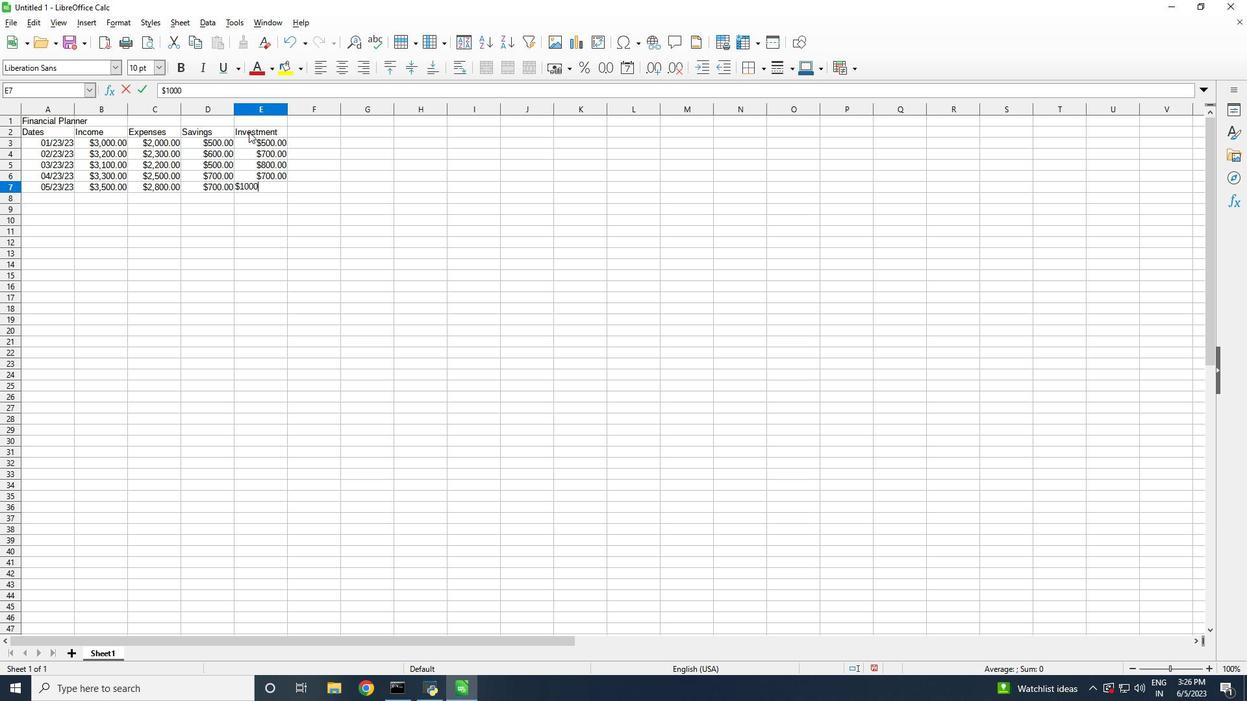 
Action: Mouse moved to (318, 126)
Screenshot: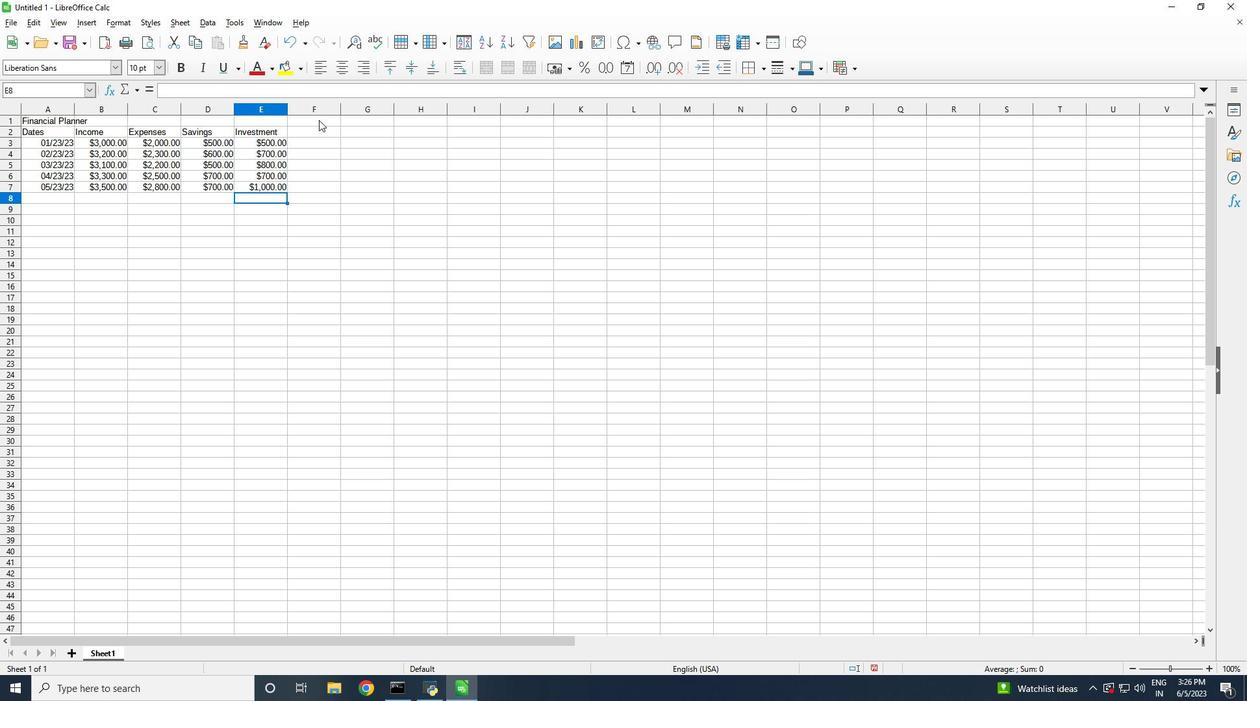 
Action: Mouse pressed left at (318, 126)
Screenshot: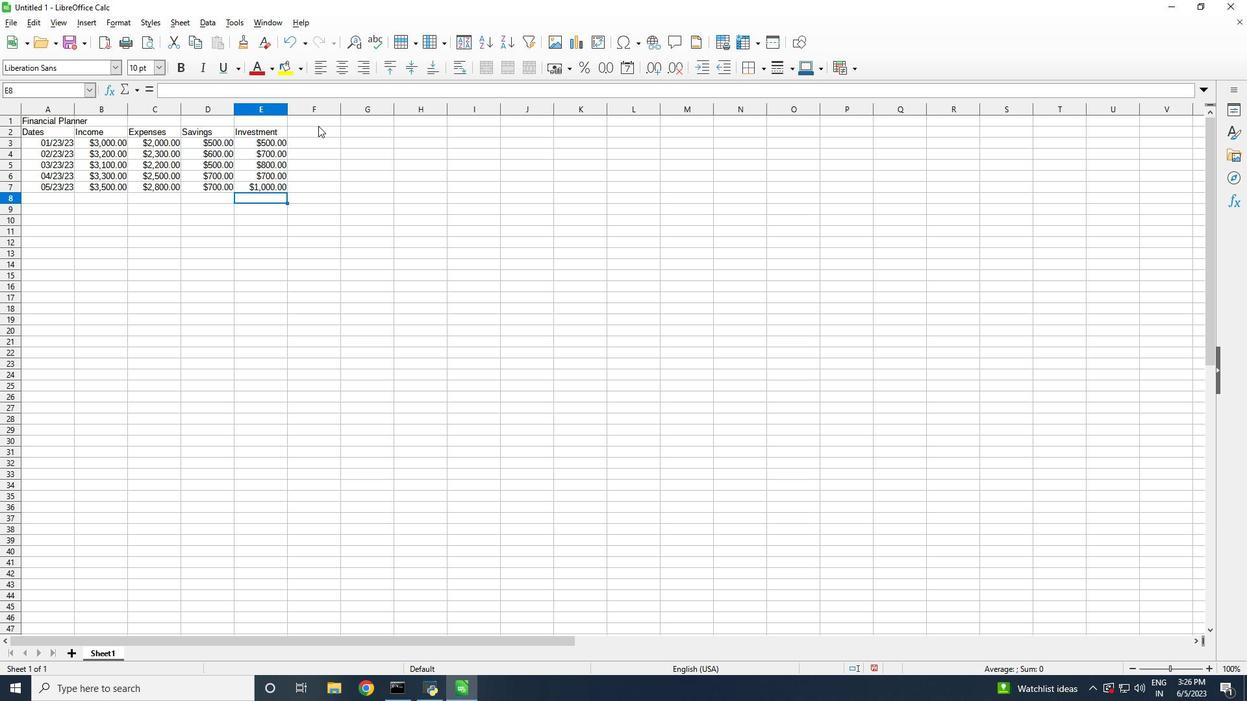 
Action: Mouse moved to (318, 133)
Screenshot: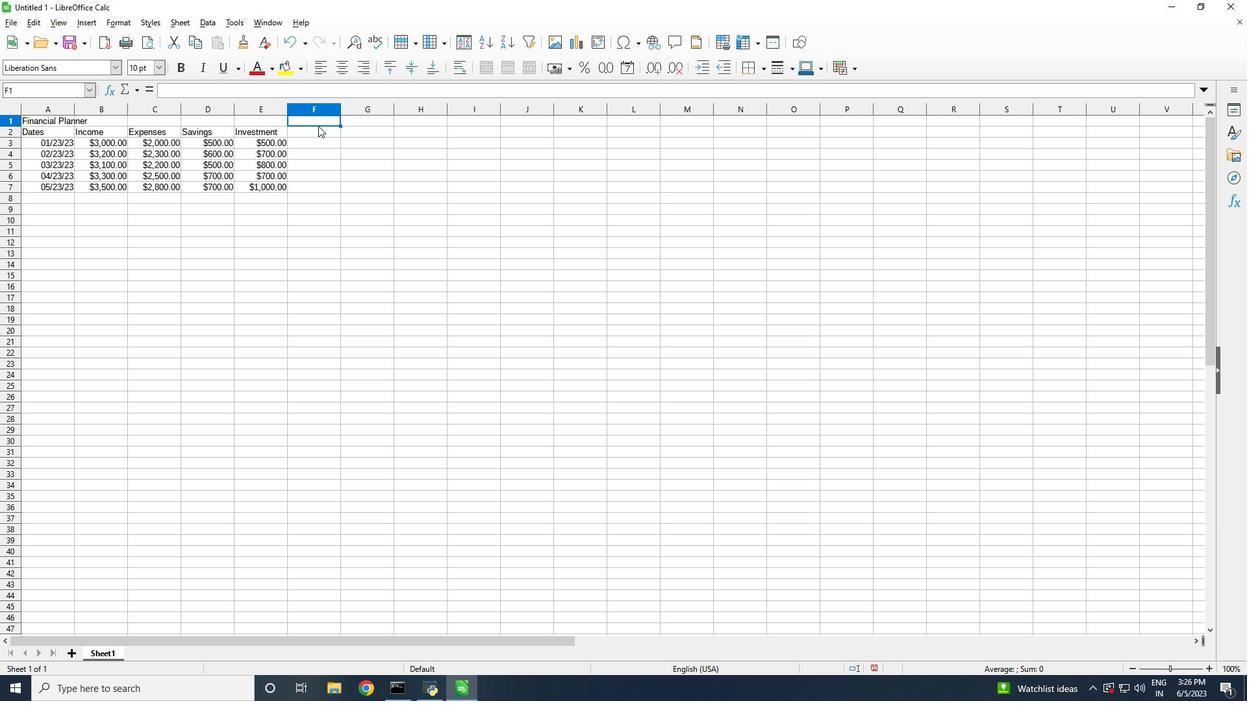 
Action: Mouse pressed left at (318, 133)
Screenshot: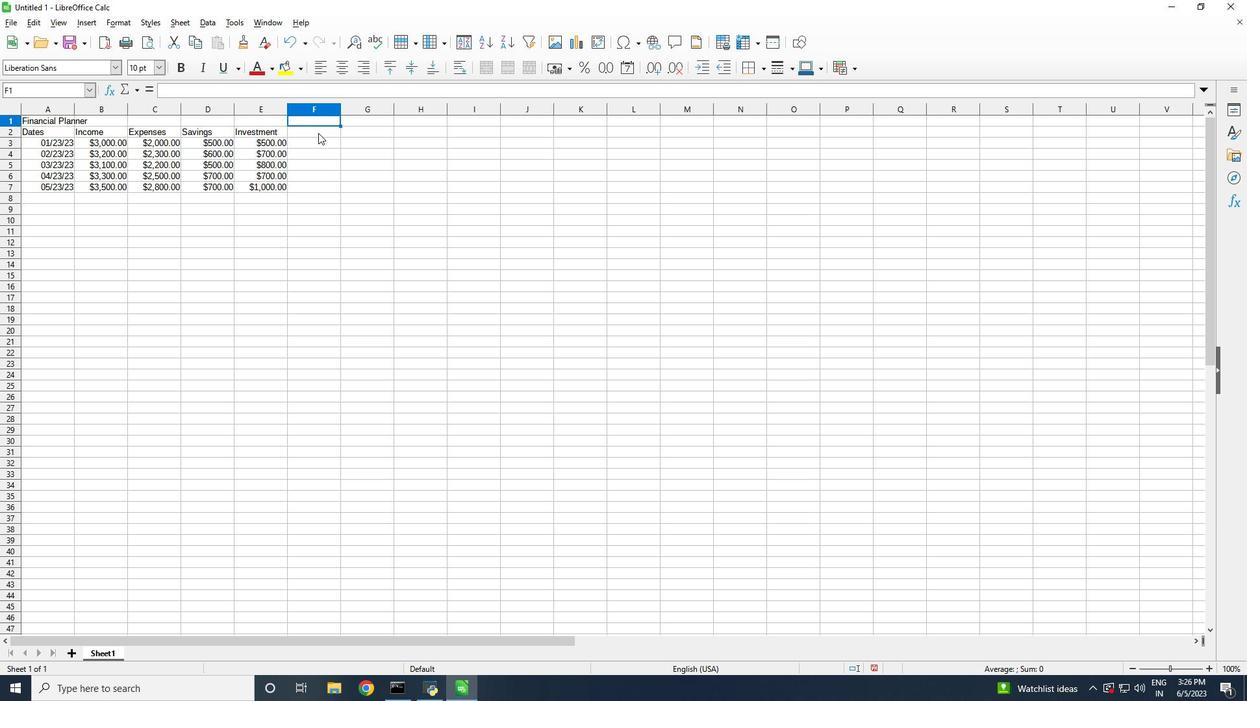 
Action: Key pressed <Key.shift><Key.shift><Key.shift><Key.shift>Net<Key.space><Key.shift><Key.shift><Key.shift><Key.shift><Key.shift><Key.shift><Key.shift>Savings<Key.enter><Key.shift><Key.shift><Key.shift><Key.shift><Key.shift><Key.shift><Key.shift><Key.shift><Key.shift><Key.shift>$1000<Key.enter><Key.shift><Key.shift><Key.shift><Key.shift><Key.shift><Key.shift><Key.shift><Key.shift><Key.shift><Key.shift><Key.shift><Key.shift>$1200<Key.enter><Key.shift><Key.shift><Key.shift><Key.shift><Key.shift><Key.shift><Key.shift><Key.shift><Key.shift><Key.shift><Key.shift><Key.shift><Key.shift><Key.shift>$900<Key.enter><Key.shift><Key.shift><Key.shift><Key.shift><Key.shift><Key.shift><Key.shift><Key.shift><Key.shift><Key.shift><Key.shift><Key.shift><Key.shift><Key.shift><Key.shift><Key.shift>$800<Key.enter><Key.shift><Key.shift><Key.shift><Key.shift><Key.shift><Key.shift><Key.shift><Key.shift><Key.shift><Key.shift><Key.shift><Key.shift><Key.shift><Key.shift><Key.shift><Key.shift><Key.shift><Key.shift><Key.shift><Key.shift><Key.shift><Key.shift><Key.shift><Key.shift><Key.shift><Key.shift><Key.shift><Key.shift><Key.shift><Key.shift><Key.shift>$700<Key.enter>ctrl+S<Key.backspace><Key.caps_lock><Key.caps_lock><Key.caps_lock><Key.caps_lock><Key.caps_lock><Key.caps_lock><Key.caps_lock>A<Key.caps_lock>pex<Key.space><Key.caps_lock>S<Key.caps_lock>ales<Key.space><Key.caps_lock>L<Key.caps_lock>og
Screenshot: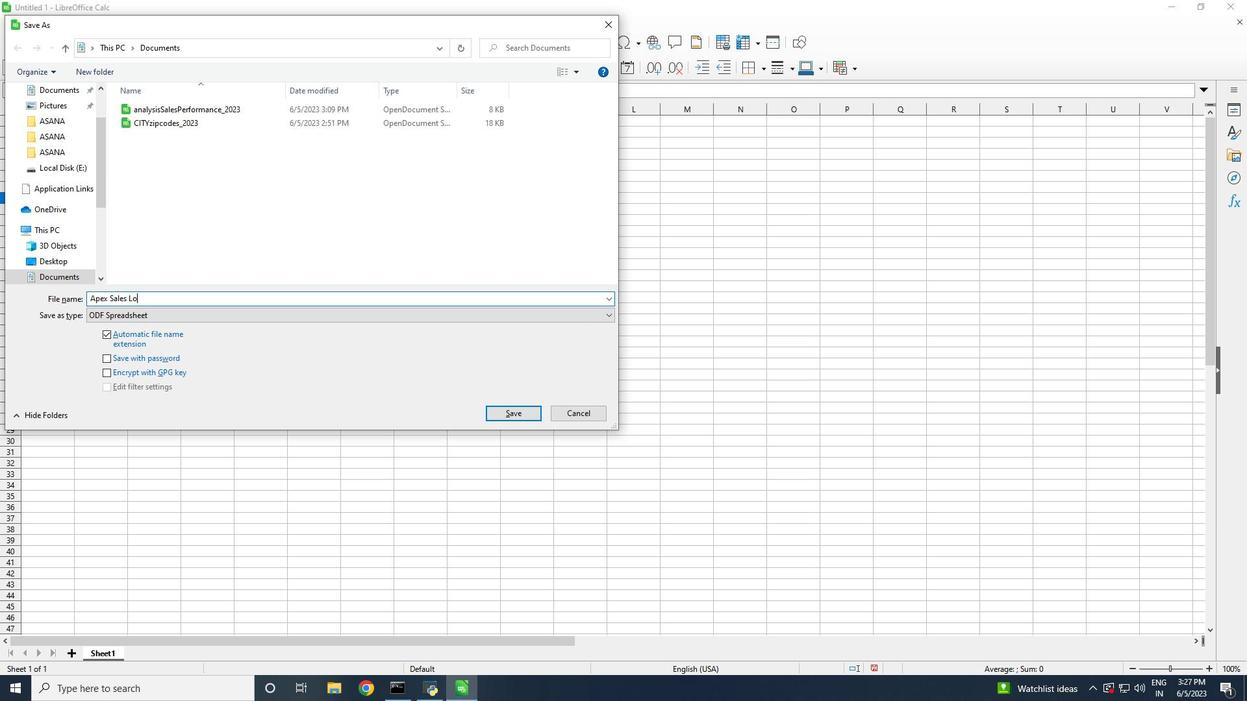 
Action: Mouse moved to (510, 414)
Screenshot: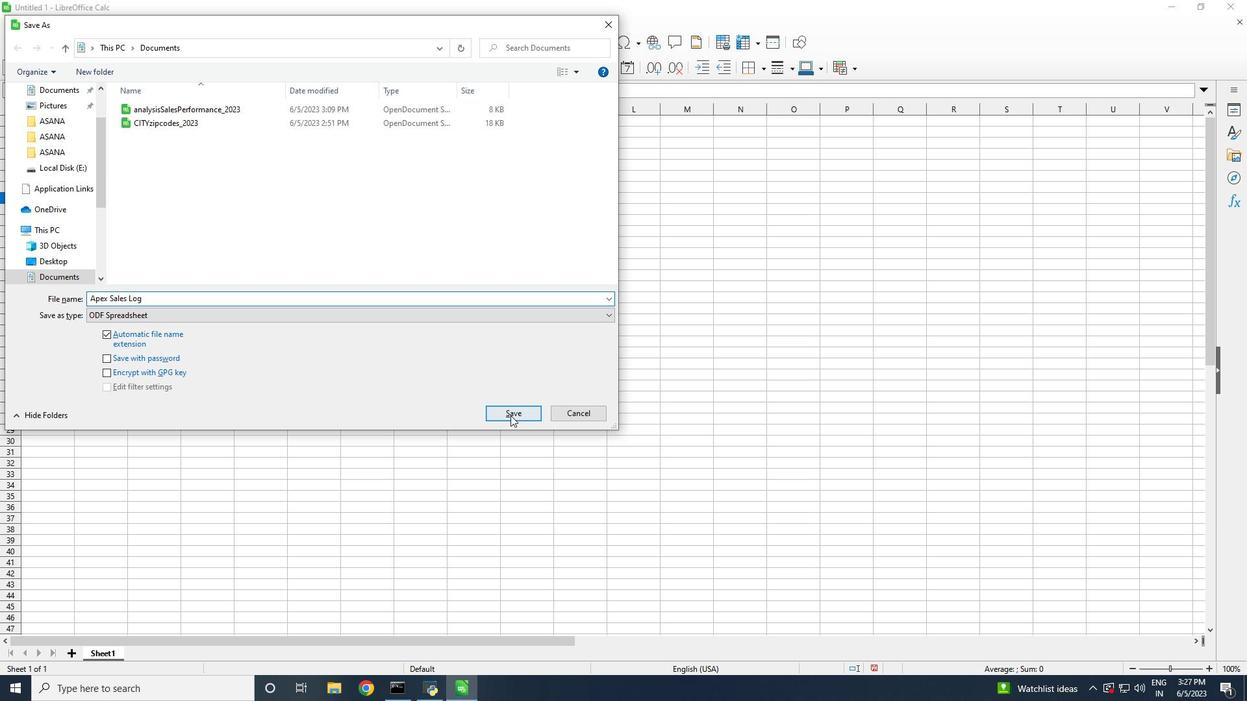
Action: Mouse pressed left at (510, 414)
Screenshot: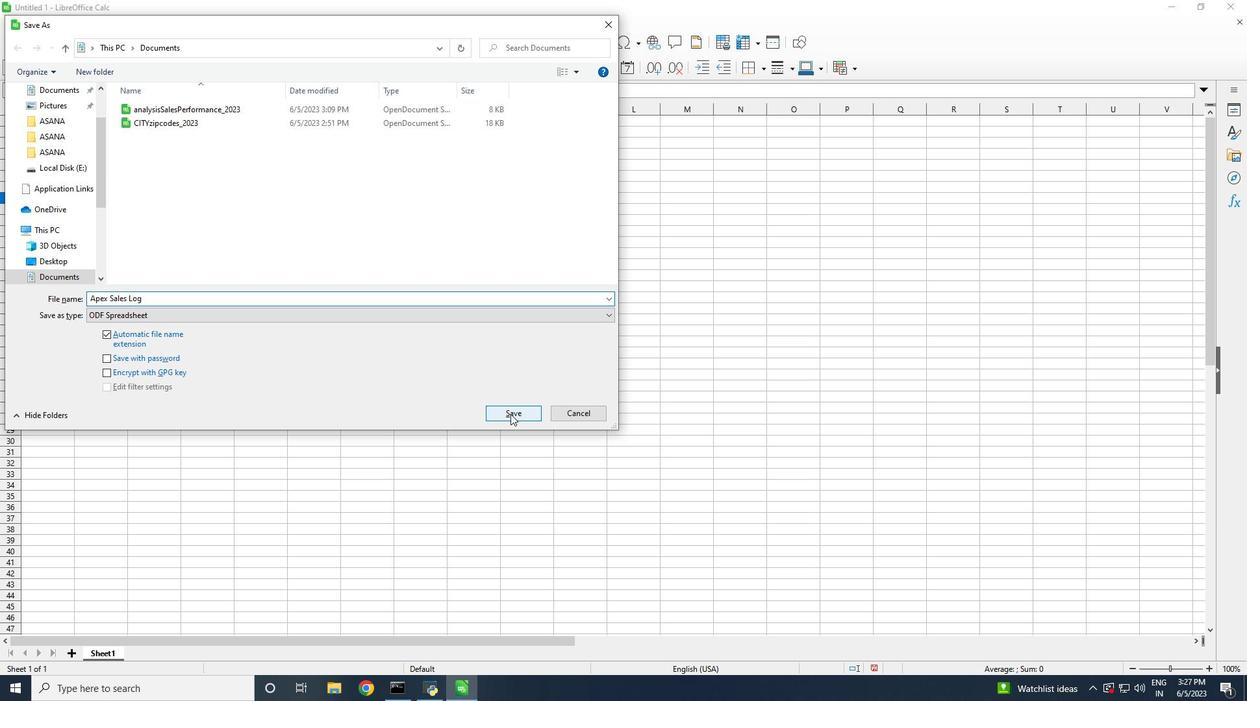 
